 Task: Look for space in Khōst, Afghanistan from 15th August, 2023 to 20th August, 2023 for 1 adult in price range Rs.5000 to Rs.10000. Place can be private room with 1  bedroom having 1 bed and 1 bathroom. Property type can be hotel. Amenities needed are: air conditioning, dedicated workplace, smoking allowed, . Booking option can be shelf check-in. Required host language is English.
Action: Mouse moved to (459, 91)
Screenshot: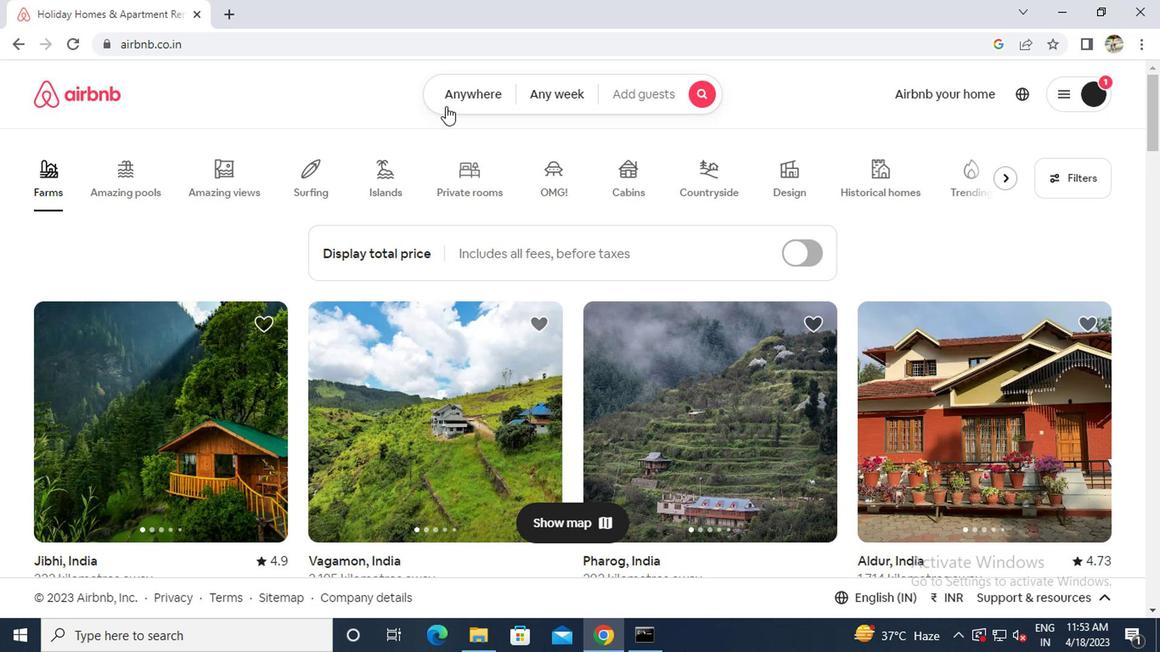 
Action: Mouse pressed left at (459, 91)
Screenshot: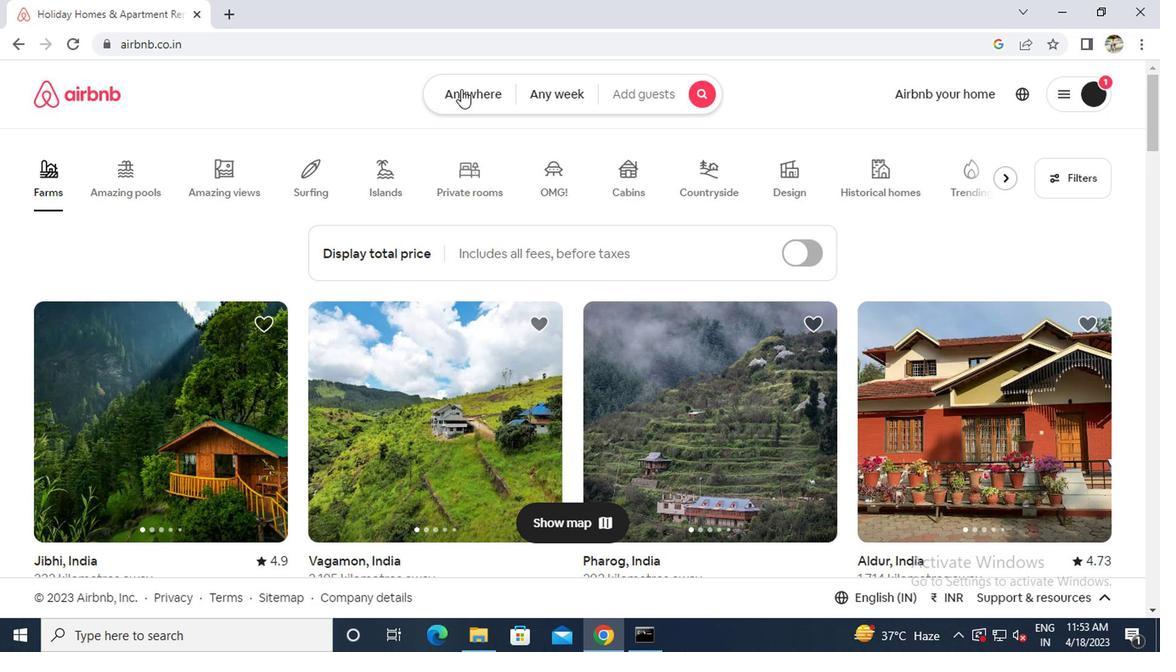 
Action: Mouse moved to (385, 169)
Screenshot: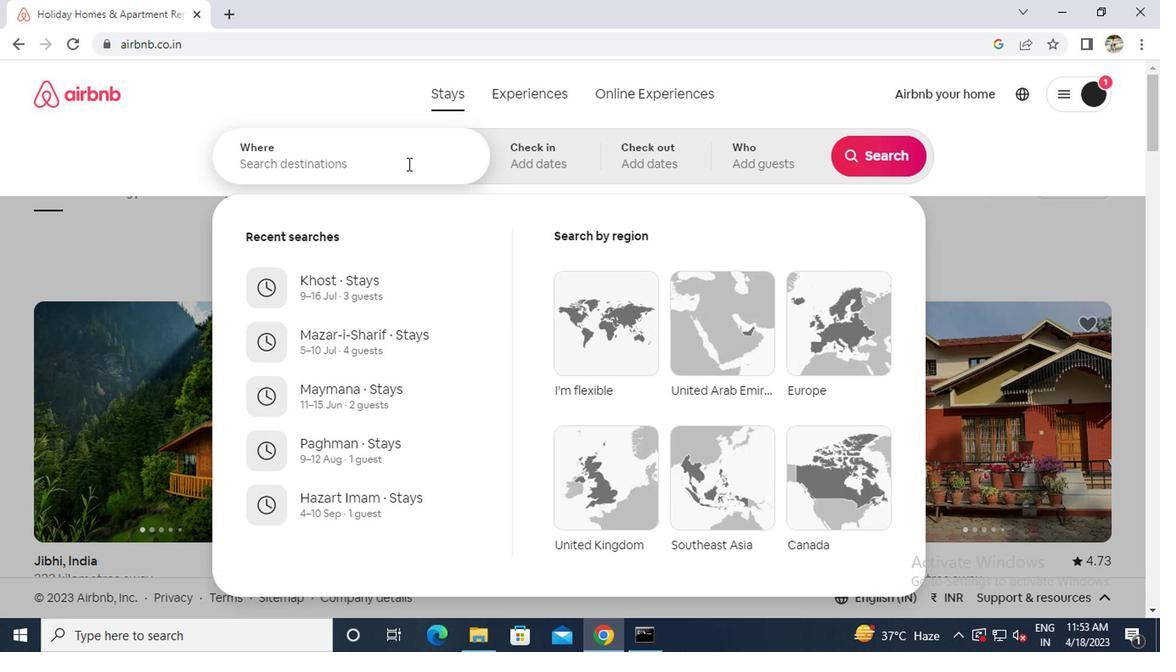 
Action: Mouse pressed left at (385, 169)
Screenshot: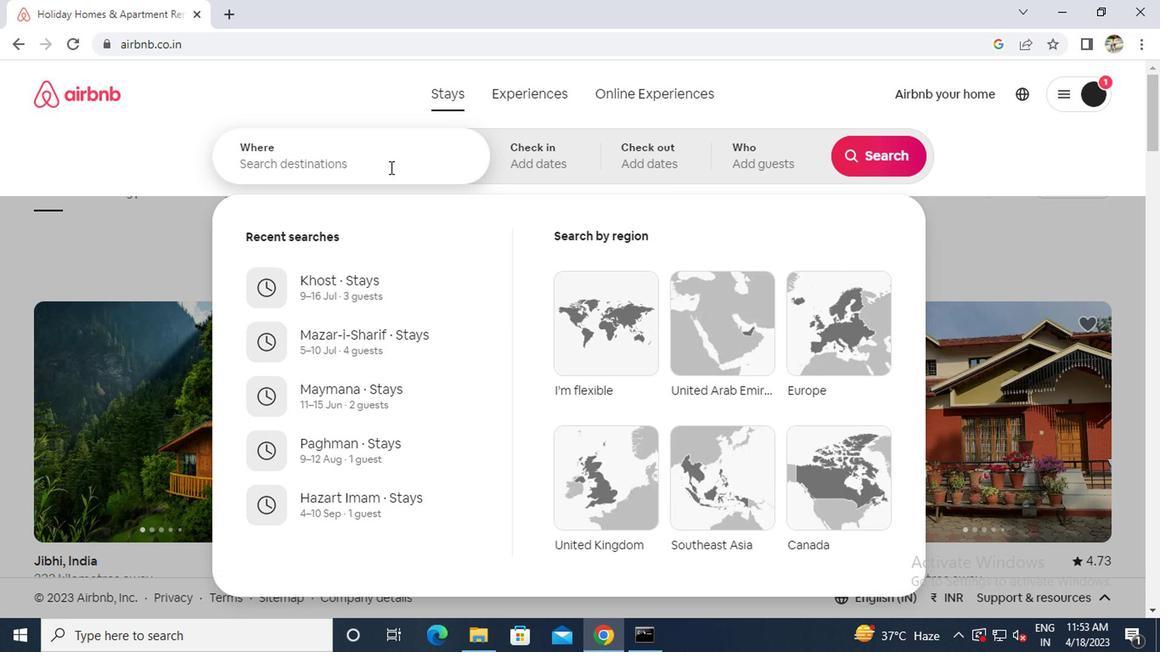 
Action: Key pressed <Key.caps_lock>k<Key.caps_lock>host<Key.space><Key.caps_lock>afg
Screenshot: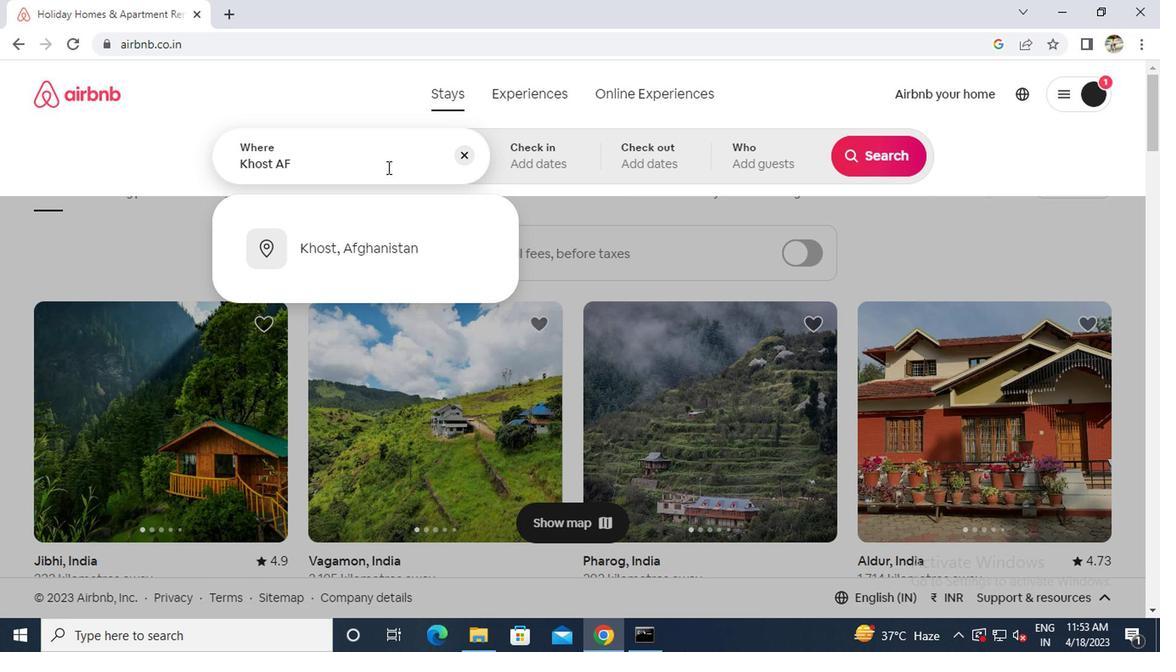 
Action: Mouse moved to (361, 251)
Screenshot: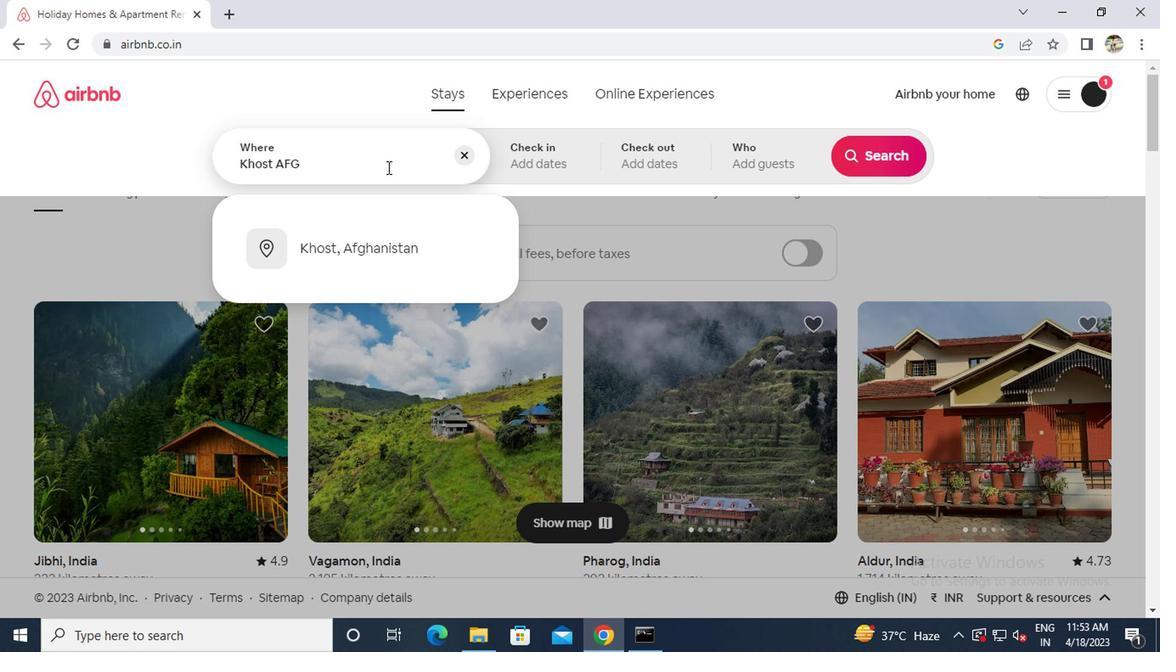 
Action: Mouse pressed left at (361, 251)
Screenshot: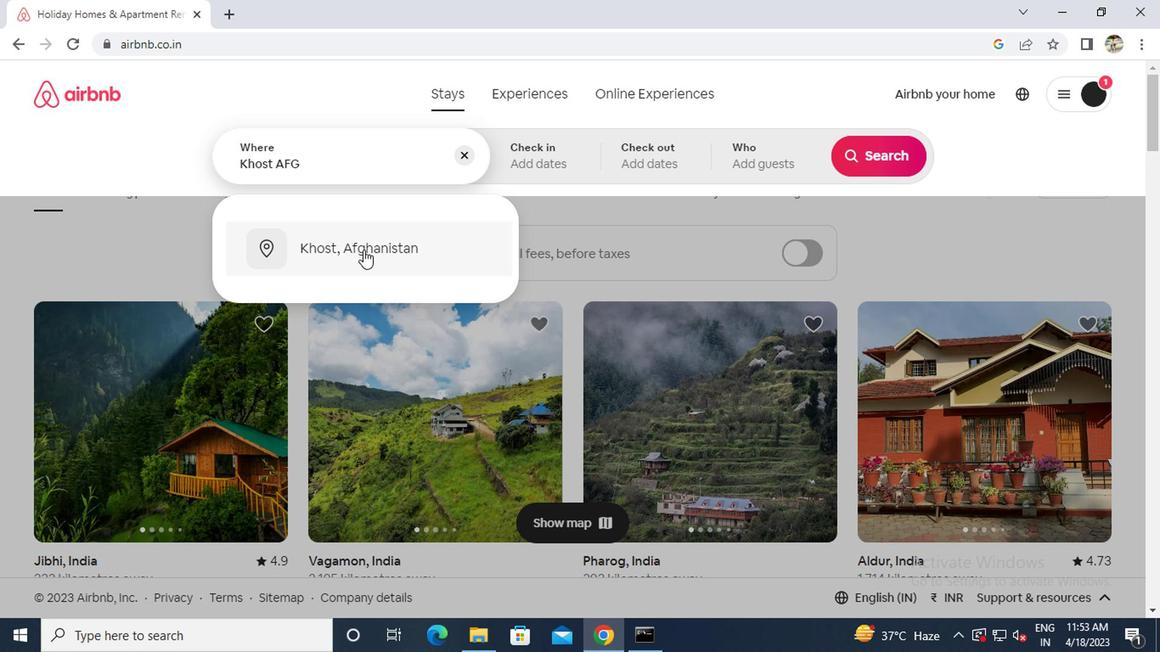 
Action: Mouse moved to (862, 286)
Screenshot: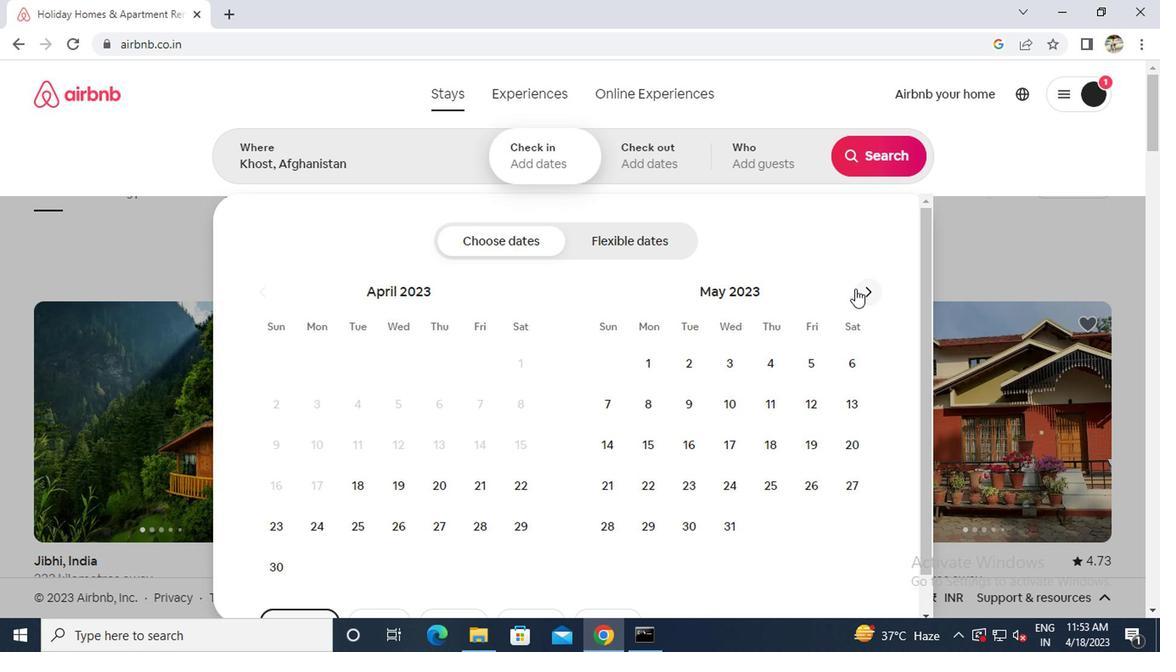 
Action: Mouse pressed left at (862, 286)
Screenshot: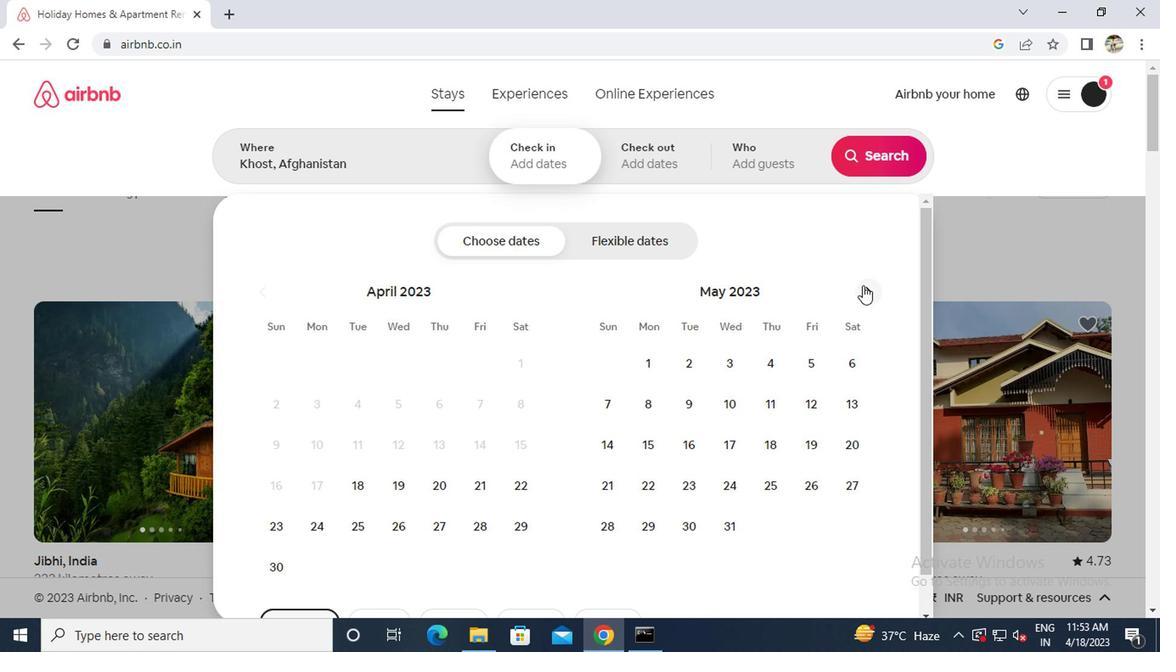 
Action: Mouse moved to (863, 286)
Screenshot: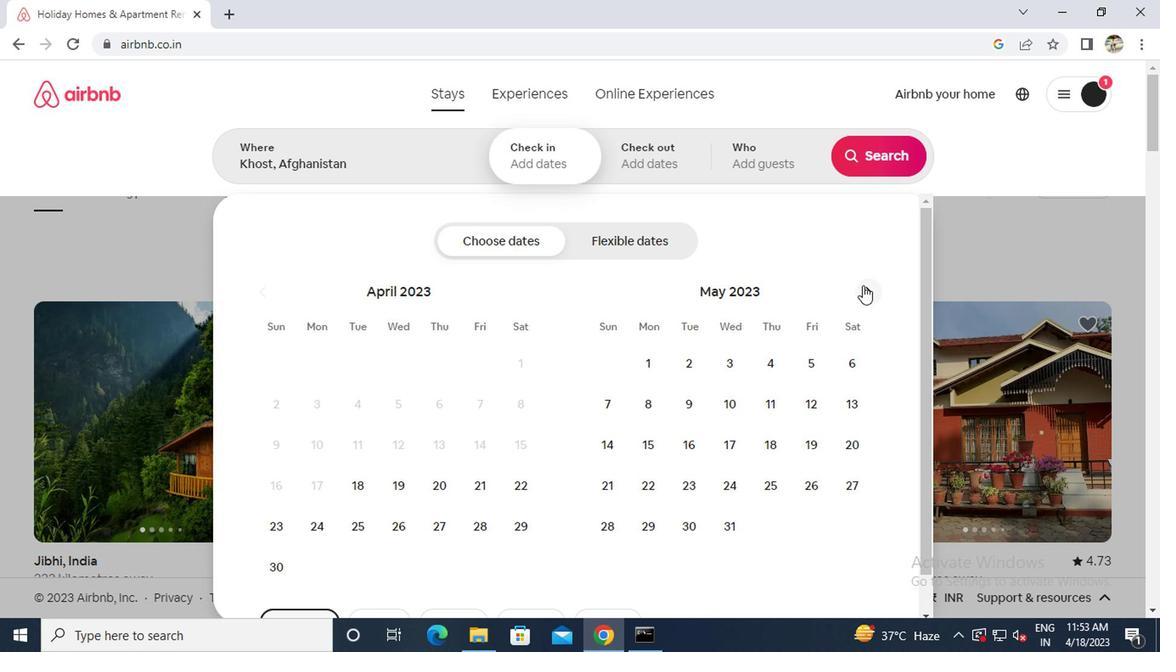 
Action: Mouse pressed left at (863, 286)
Screenshot: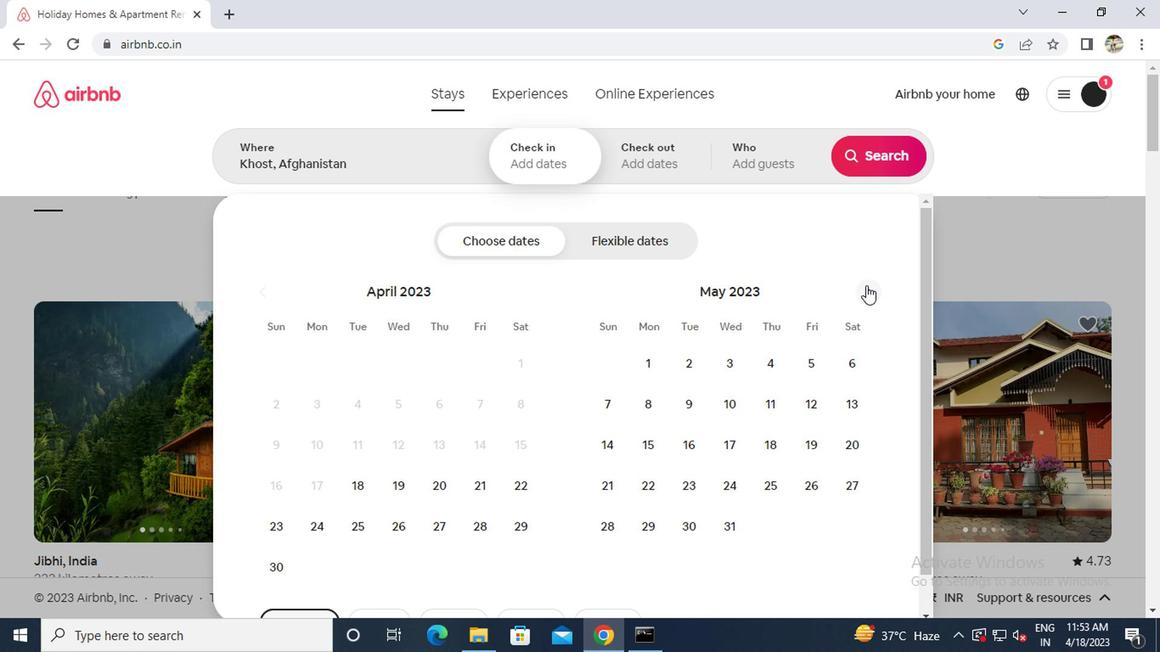 
Action: Mouse pressed left at (863, 286)
Screenshot: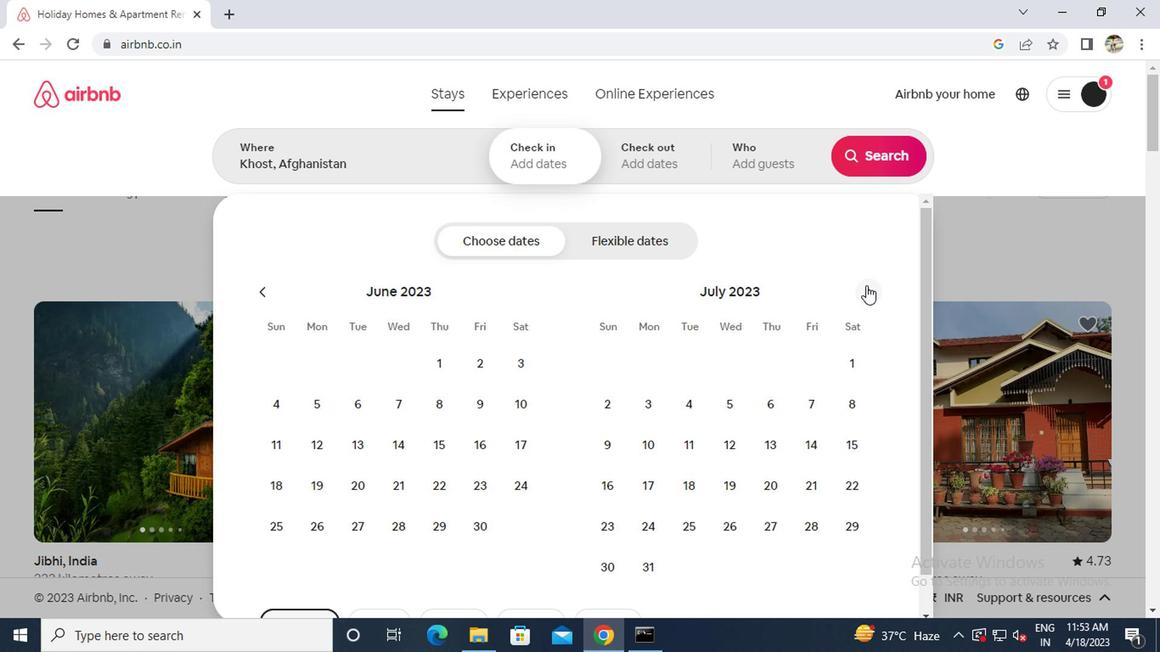 
Action: Mouse moved to (682, 437)
Screenshot: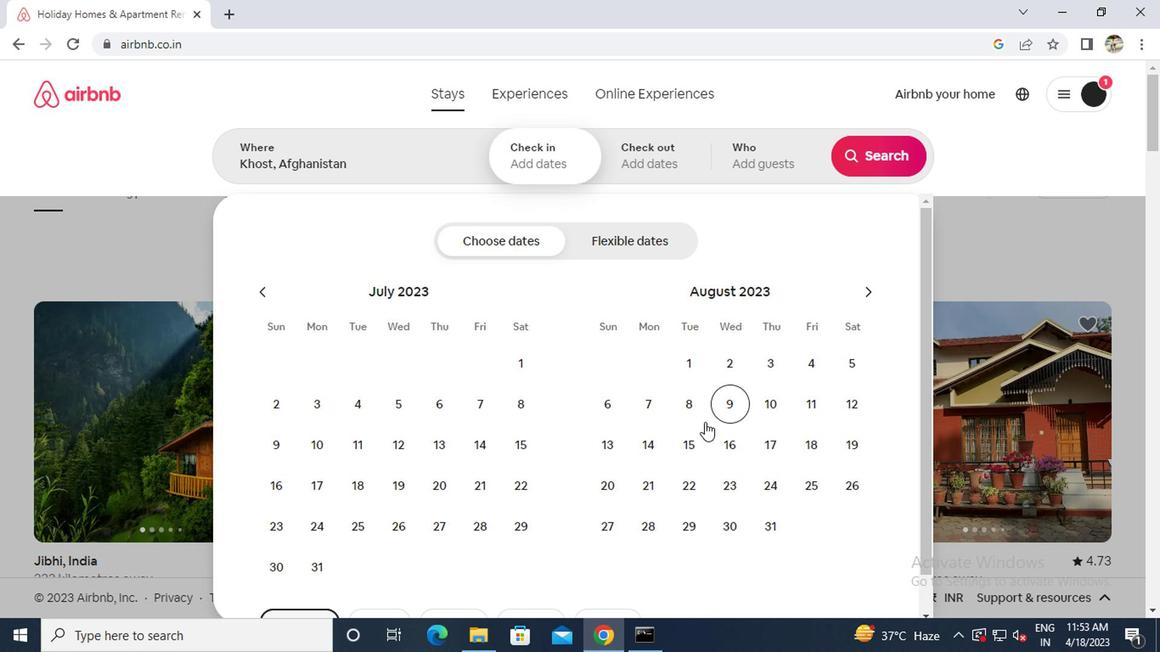 
Action: Mouse pressed left at (682, 437)
Screenshot: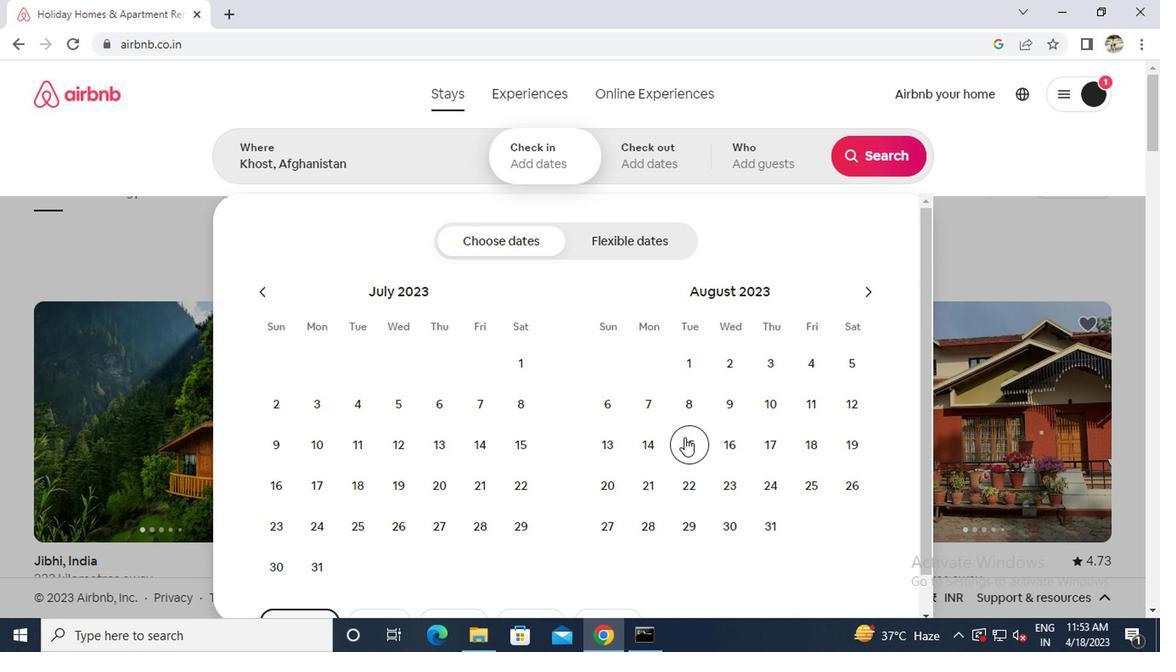 
Action: Mouse moved to (604, 485)
Screenshot: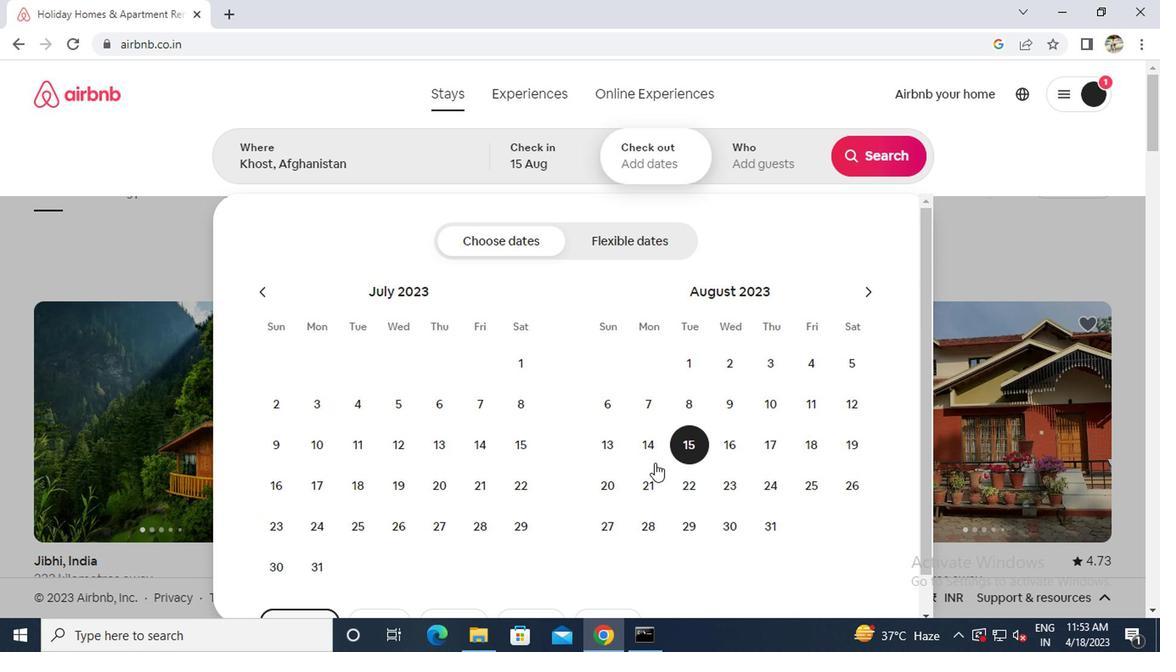 
Action: Mouse pressed left at (604, 485)
Screenshot: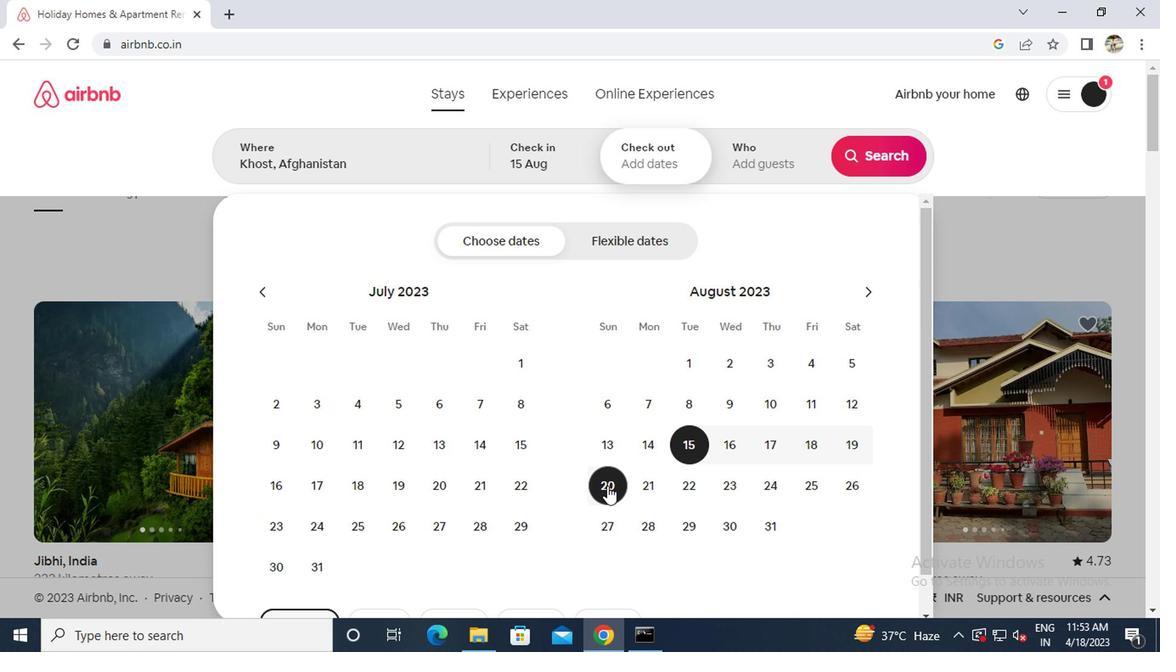 
Action: Mouse moved to (786, 167)
Screenshot: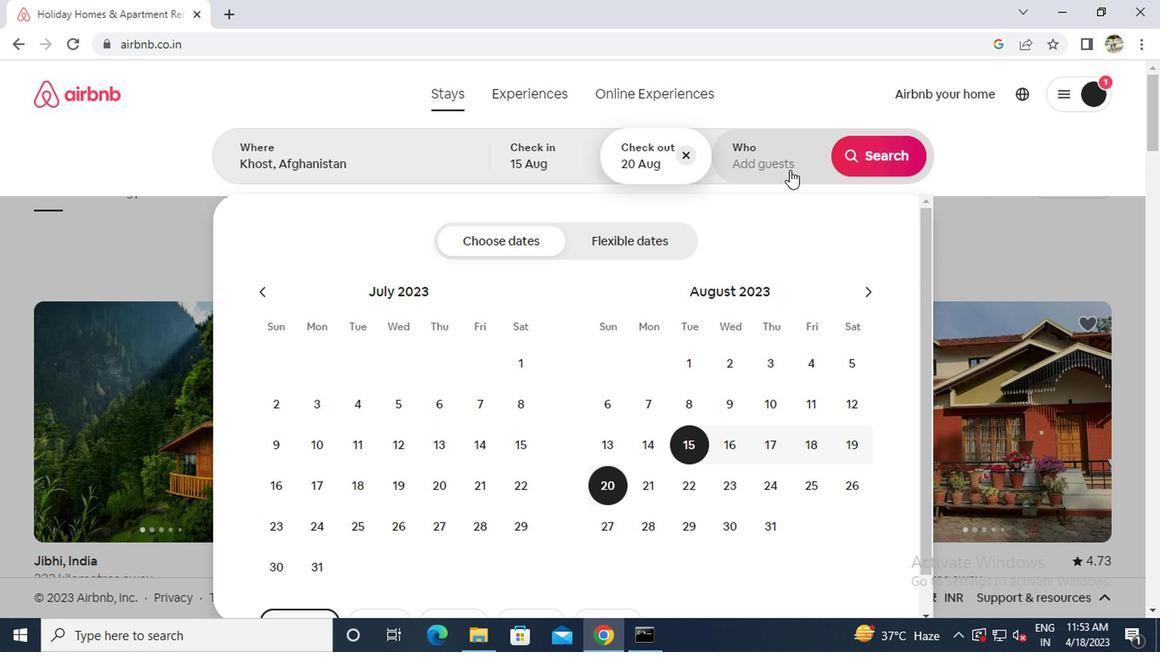 
Action: Mouse pressed left at (786, 167)
Screenshot: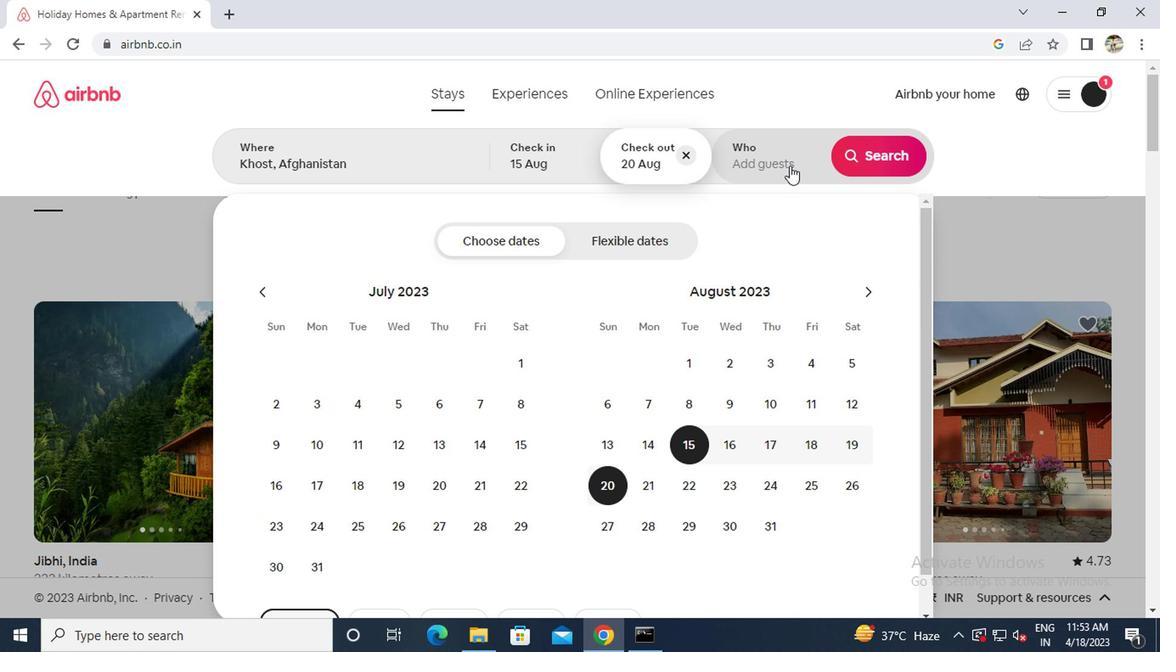 
Action: Mouse moved to (877, 244)
Screenshot: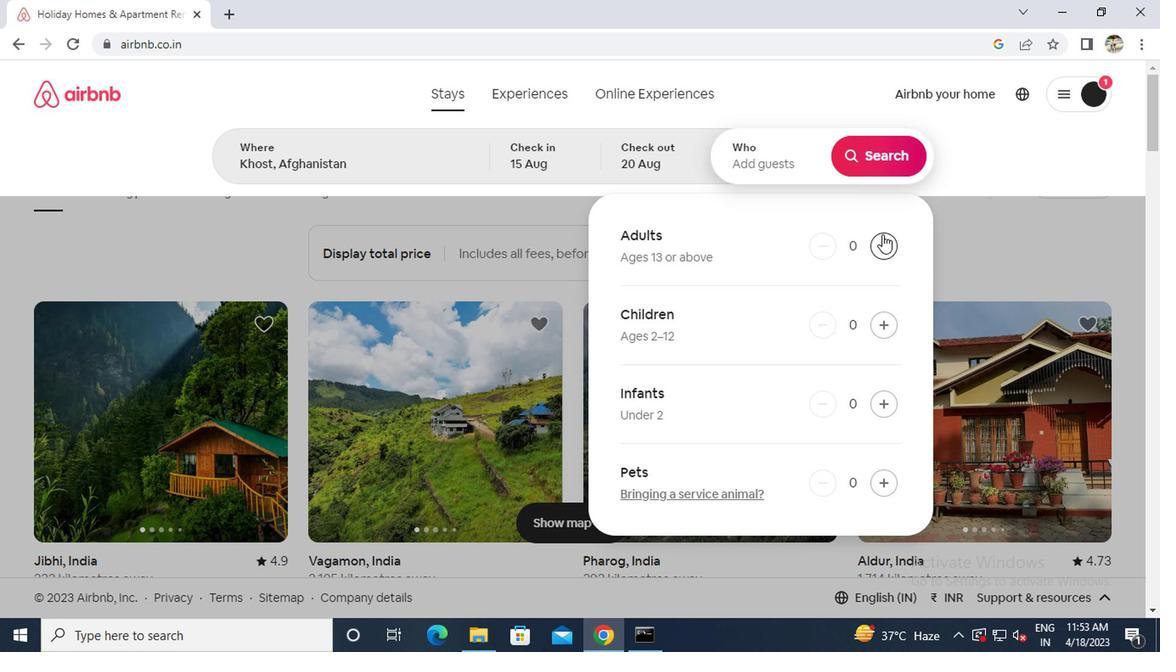 
Action: Mouse pressed left at (877, 244)
Screenshot: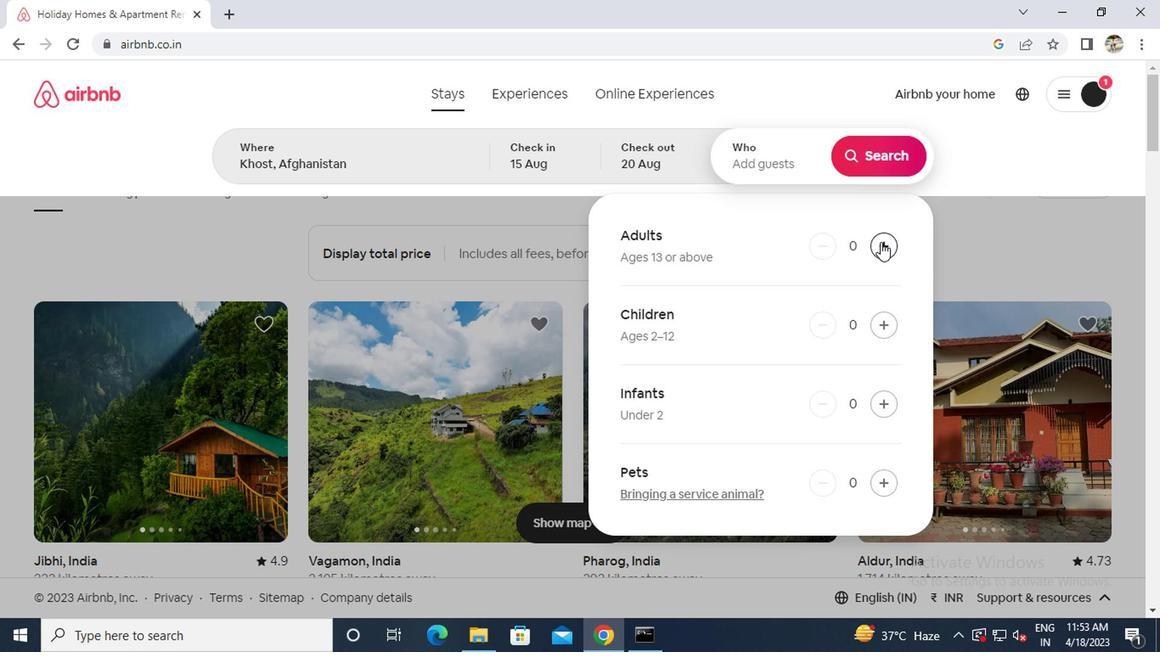 
Action: Mouse moved to (863, 154)
Screenshot: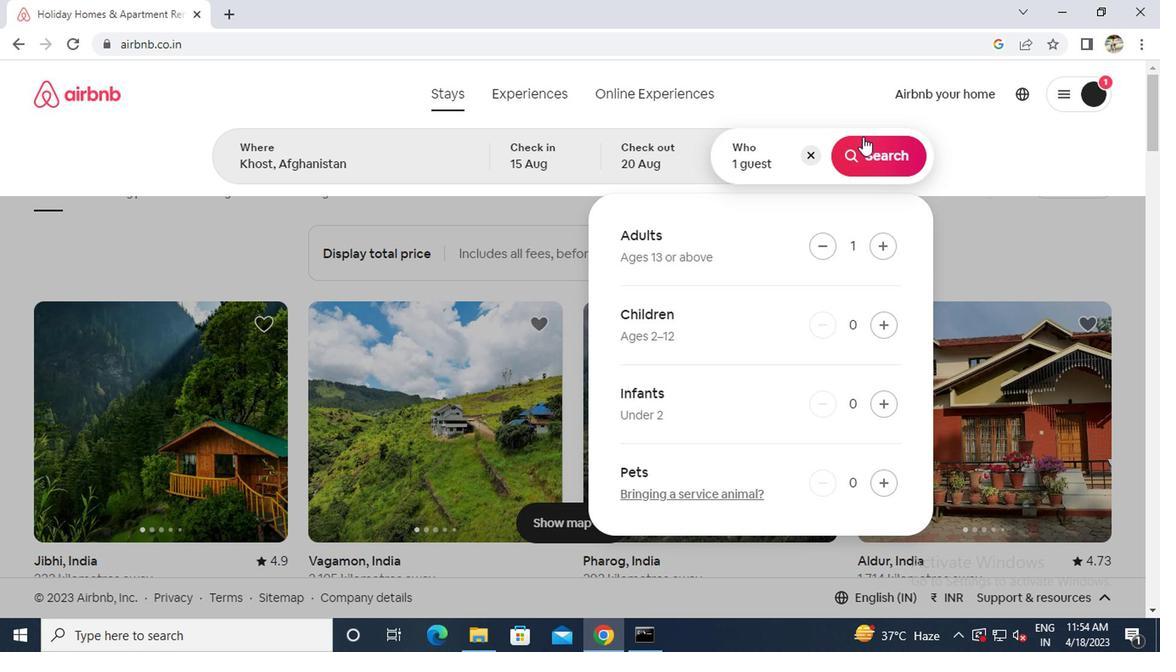 
Action: Mouse pressed left at (863, 154)
Screenshot: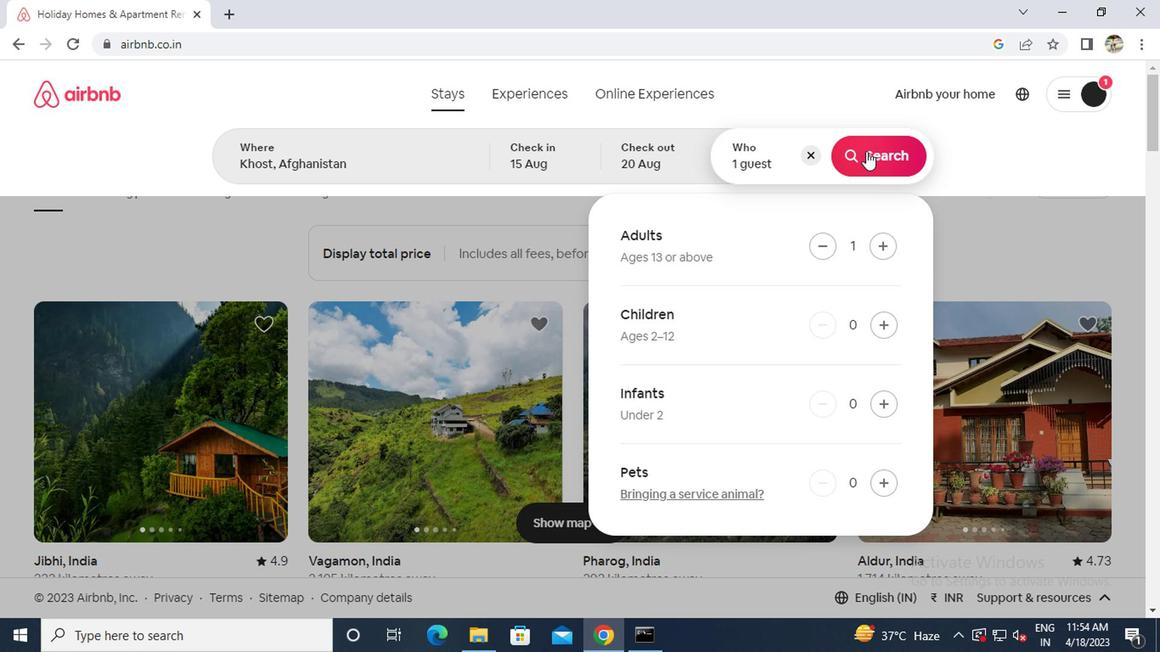 
Action: Mouse moved to (1094, 157)
Screenshot: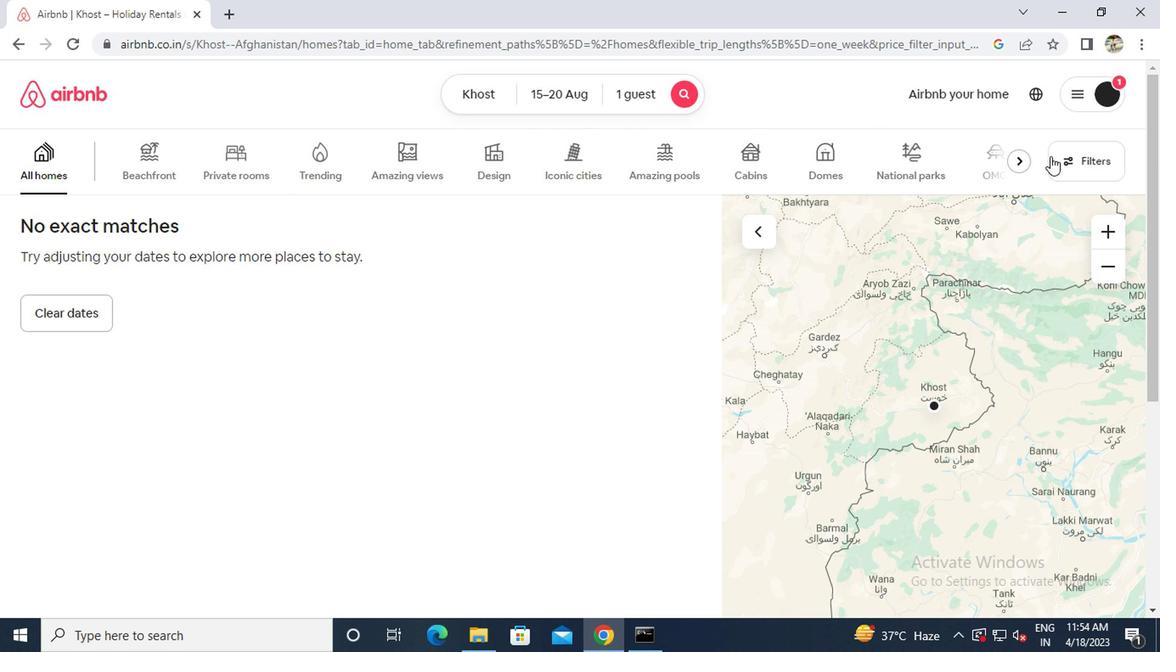 
Action: Mouse pressed left at (1094, 157)
Screenshot: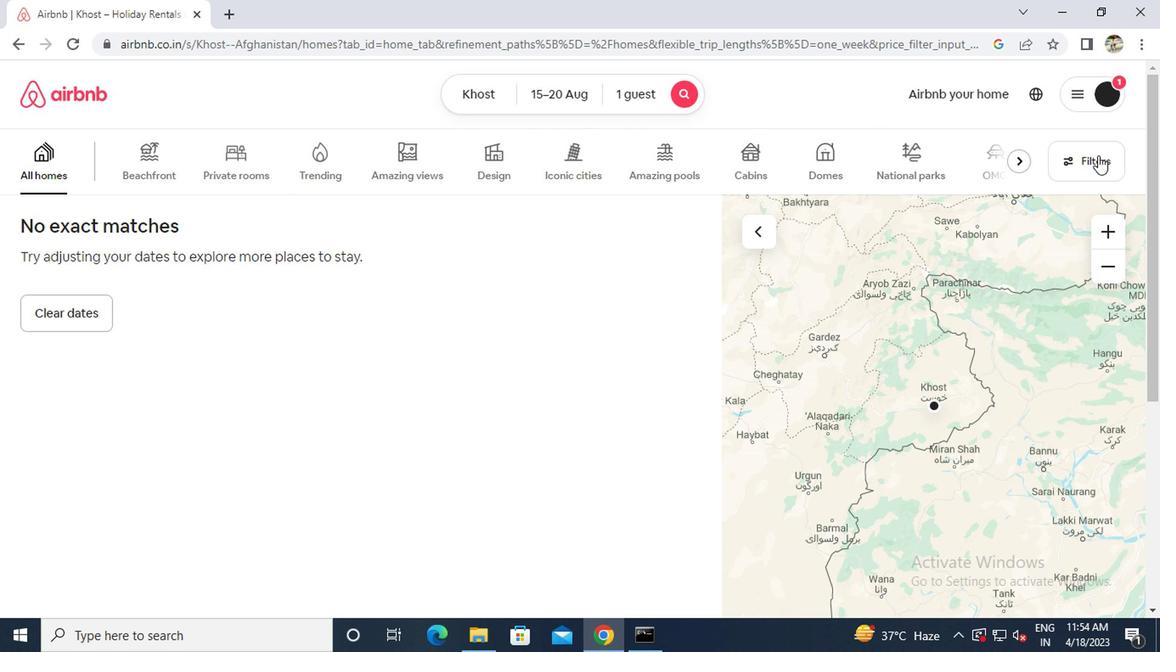 
Action: Mouse moved to (391, 274)
Screenshot: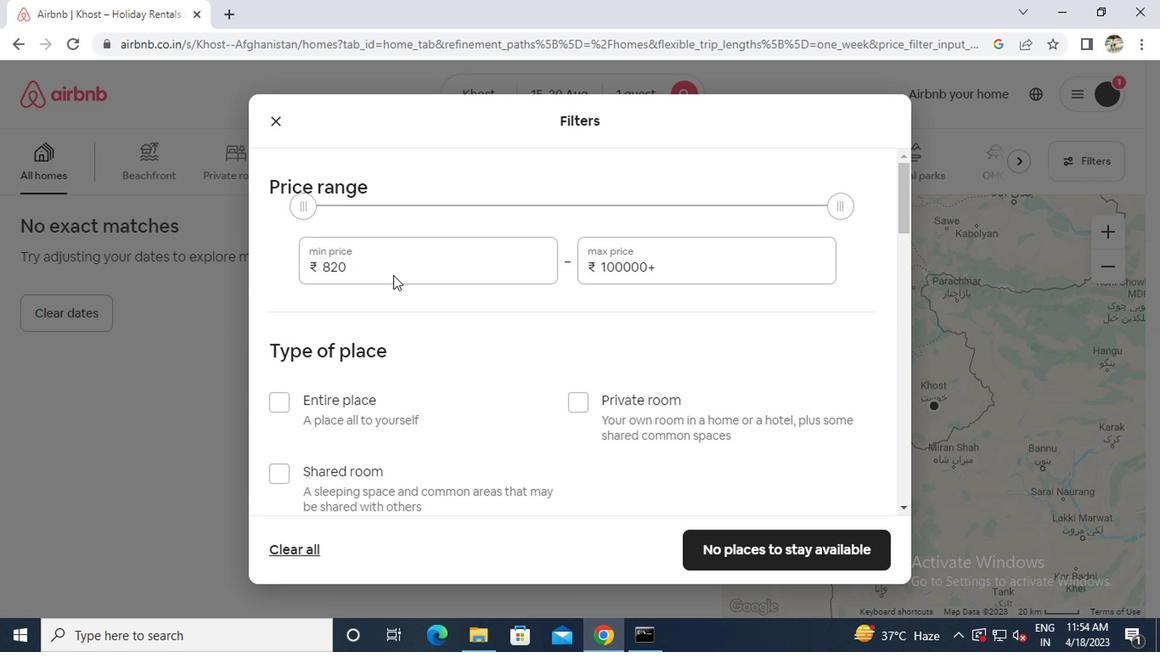 
Action: Mouse pressed left at (391, 274)
Screenshot: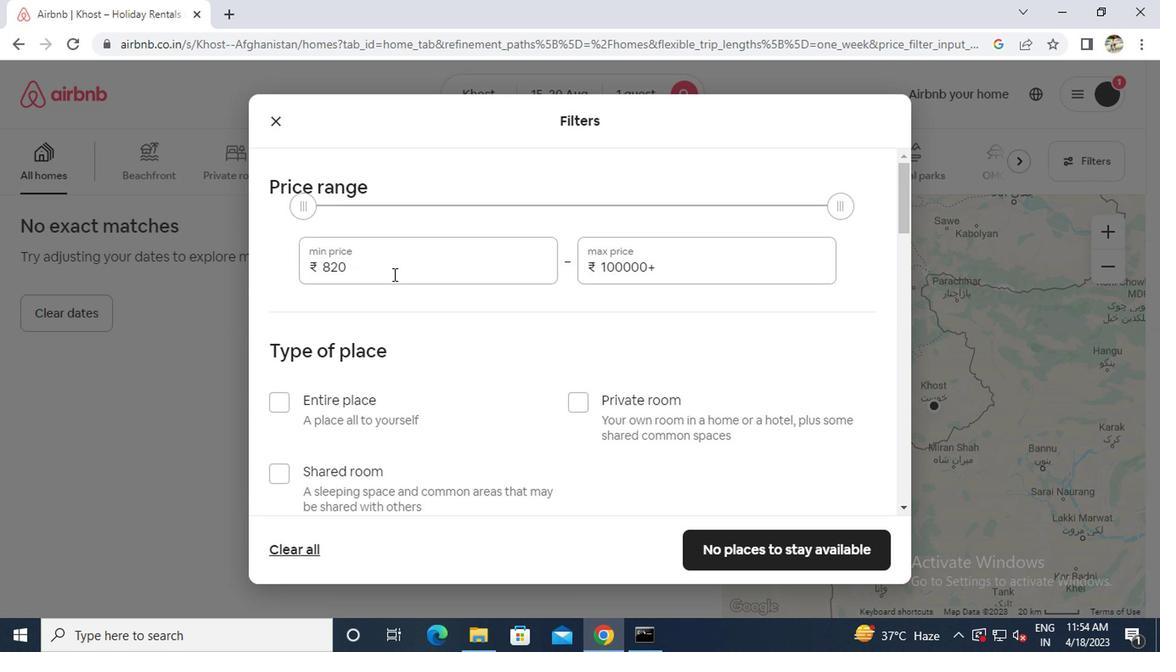 
Action: Key pressed ctrl+Actrl+5000
Screenshot: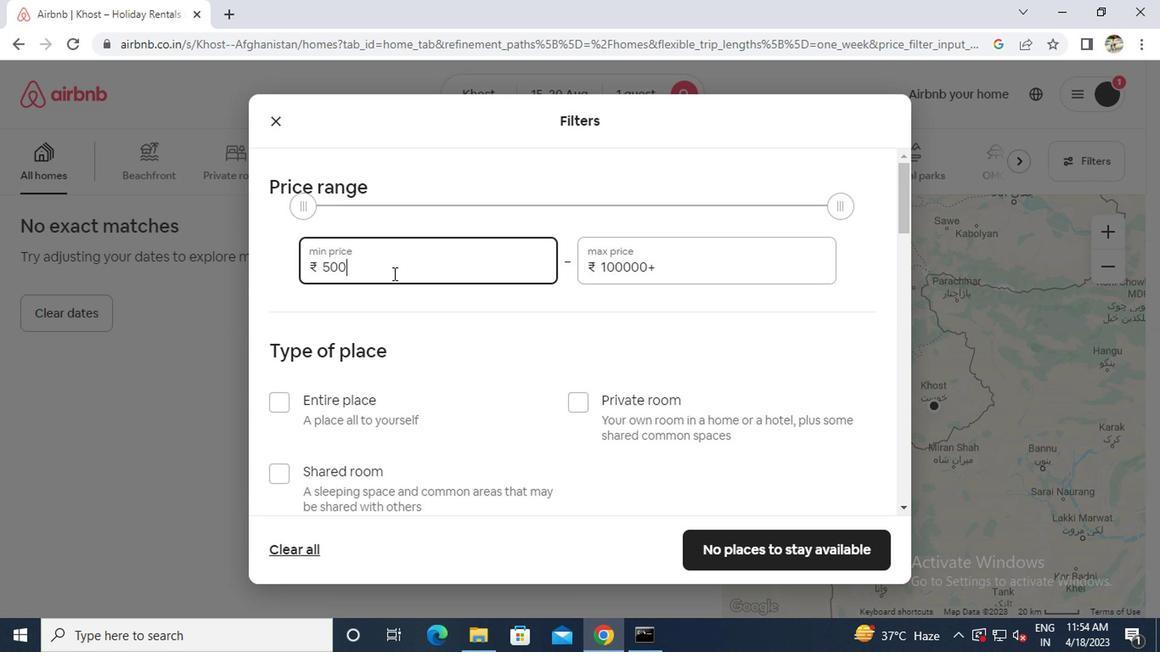 
Action: Mouse moved to (694, 259)
Screenshot: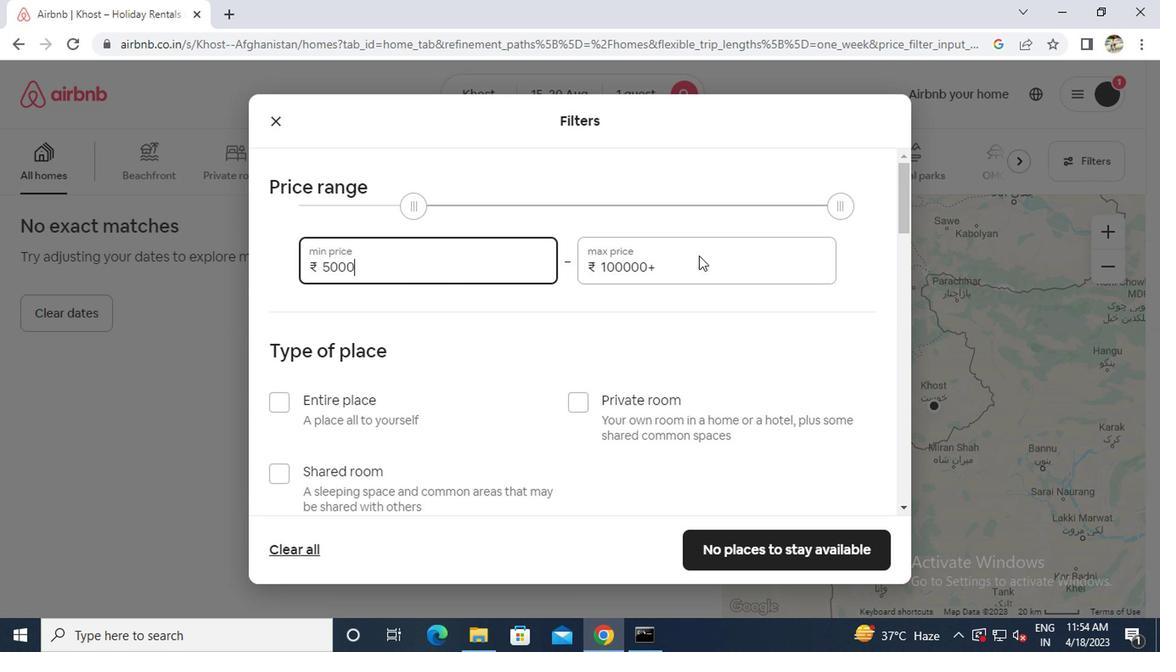 
Action: Mouse pressed left at (694, 259)
Screenshot: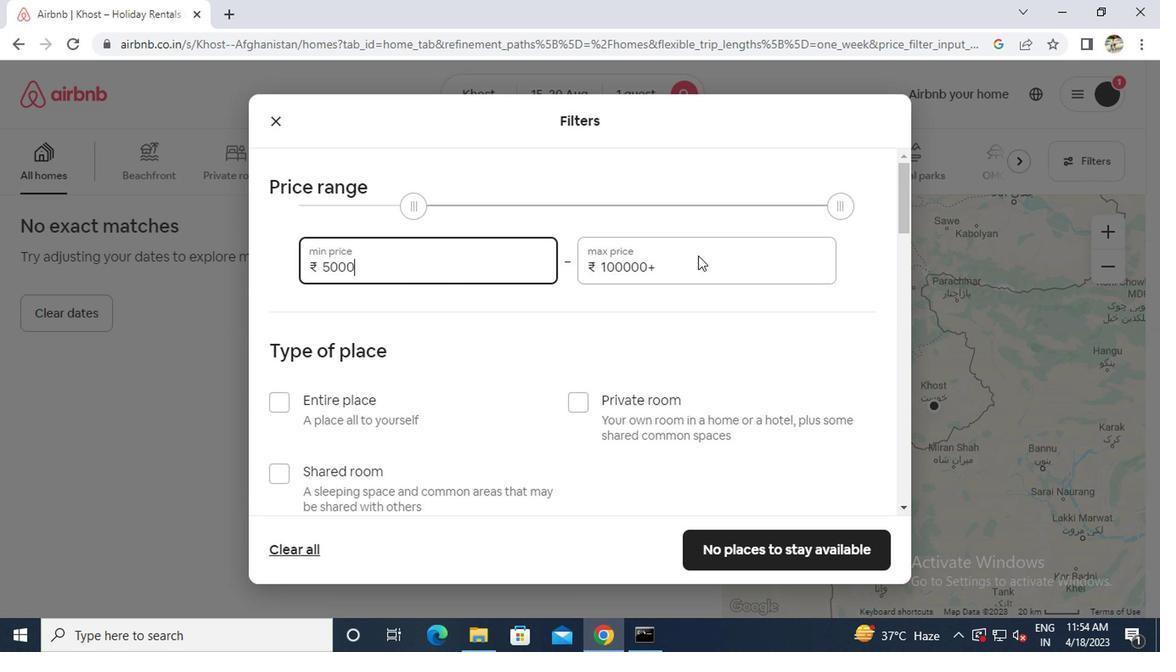 
Action: Key pressed ctrl+A10000
Screenshot: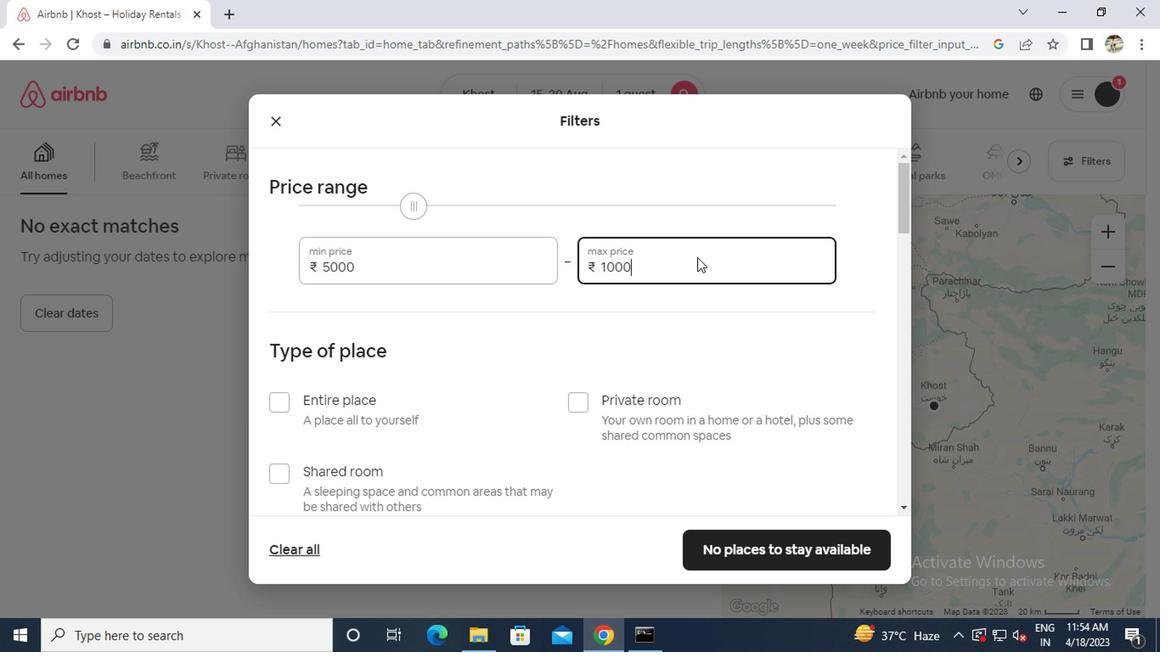 
Action: Mouse moved to (571, 400)
Screenshot: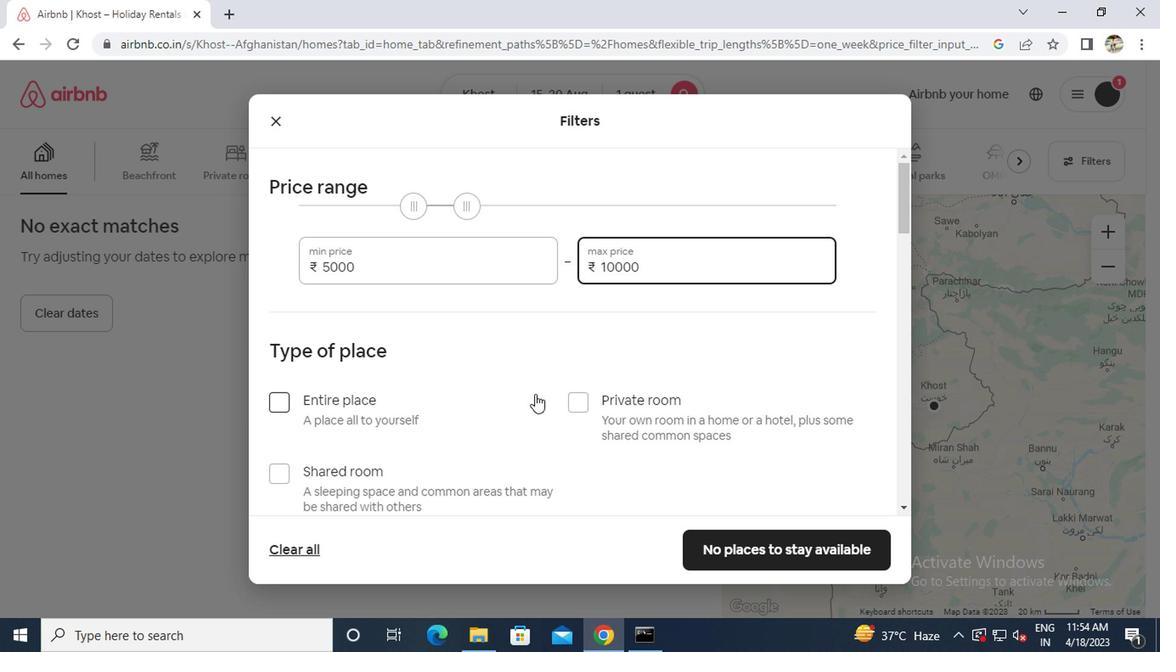 
Action: Mouse pressed left at (571, 400)
Screenshot: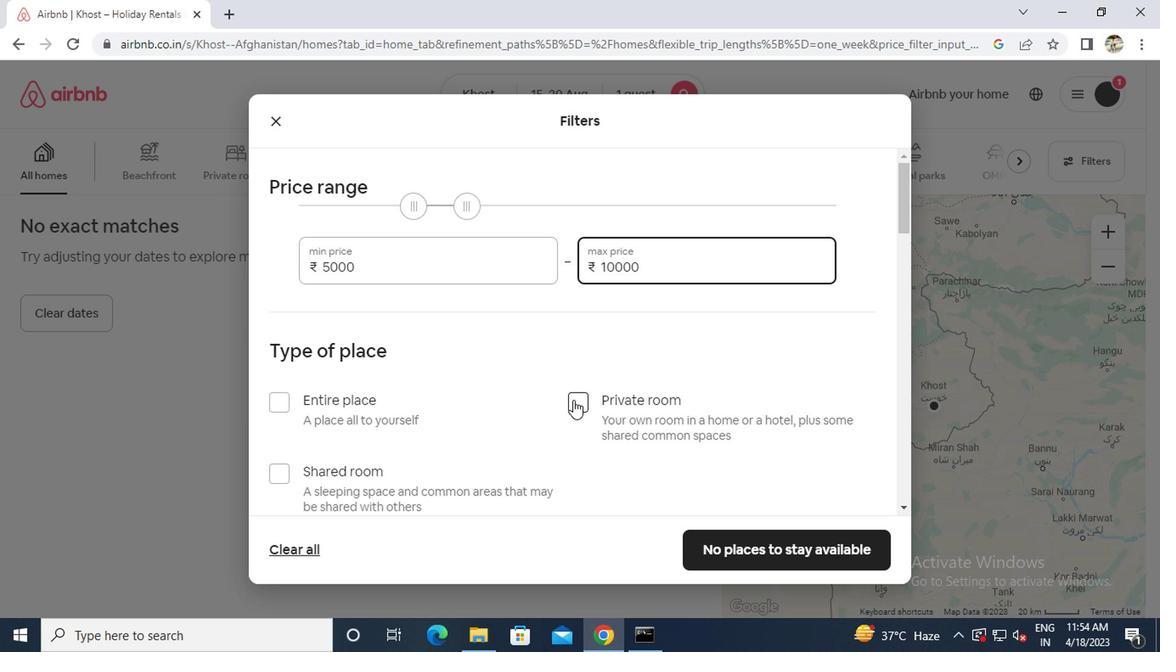 
Action: Mouse scrolled (571, 399) with delta (0, 0)
Screenshot: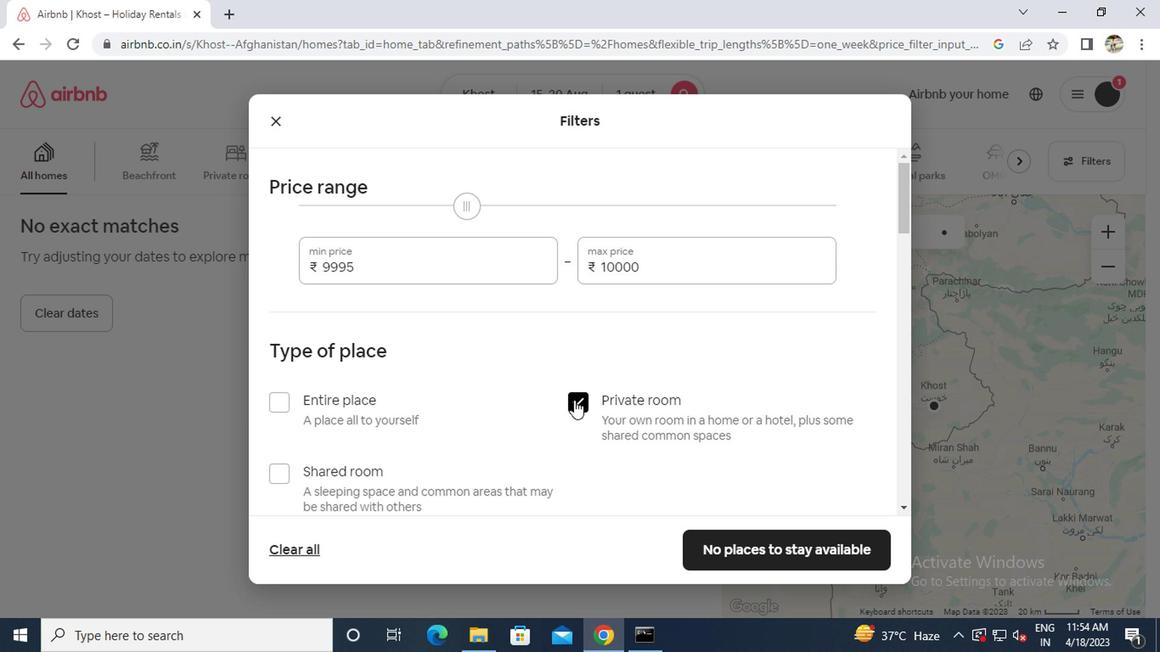 
Action: Mouse scrolled (571, 399) with delta (0, 0)
Screenshot: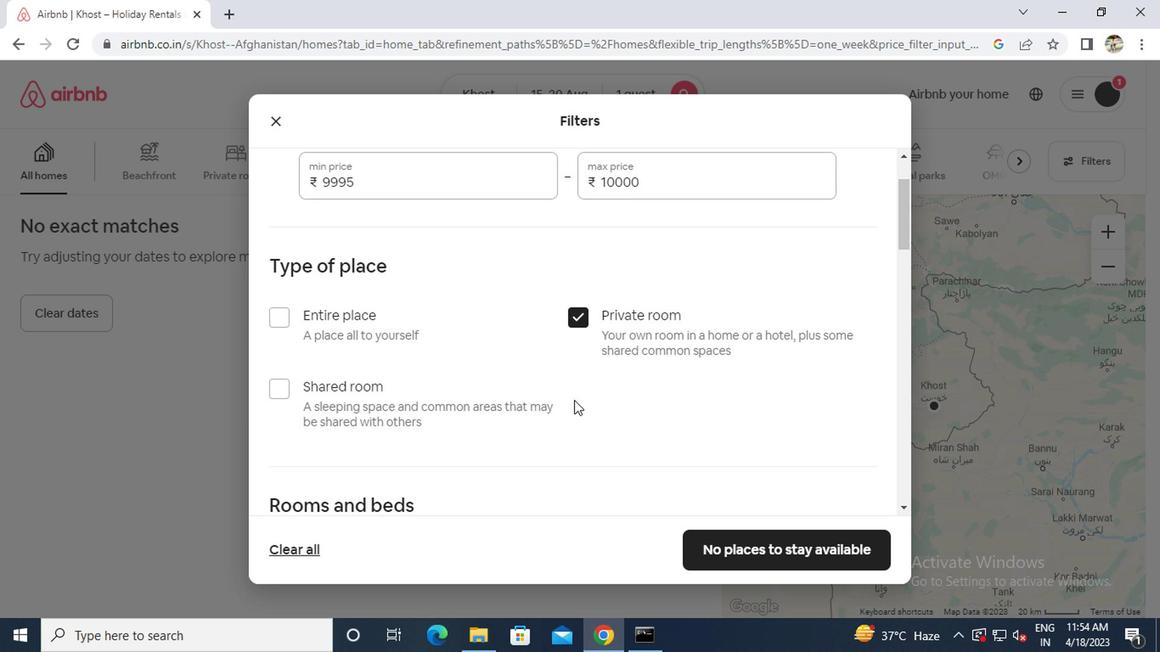 
Action: Mouse scrolled (571, 399) with delta (0, 0)
Screenshot: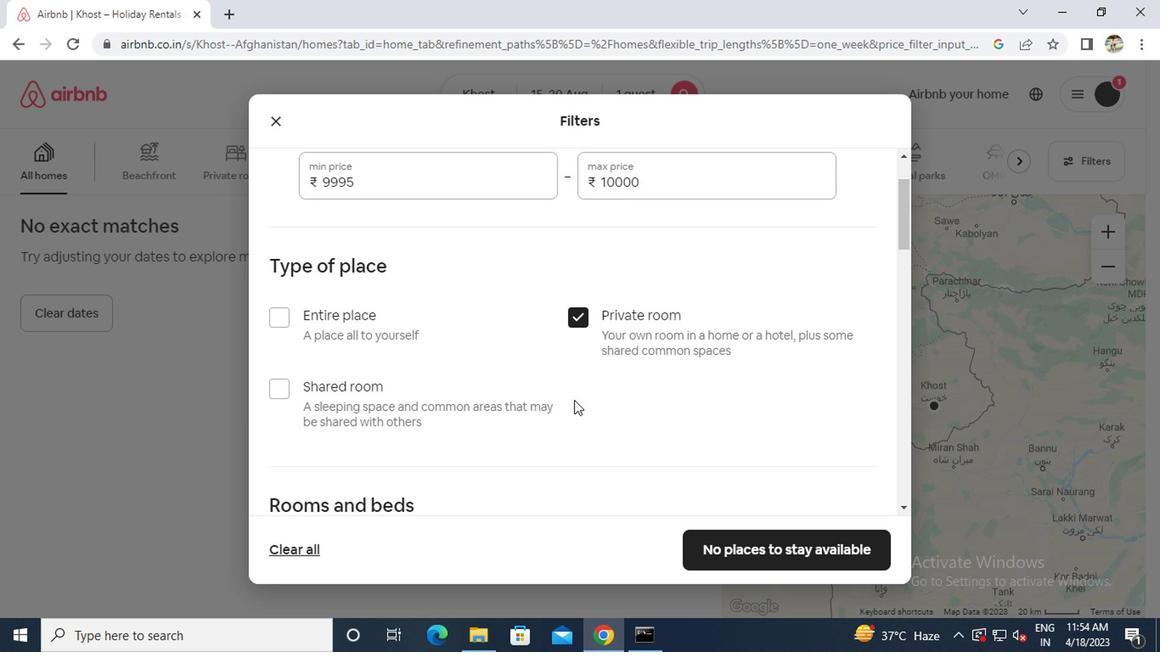 
Action: Mouse scrolled (571, 399) with delta (0, 0)
Screenshot: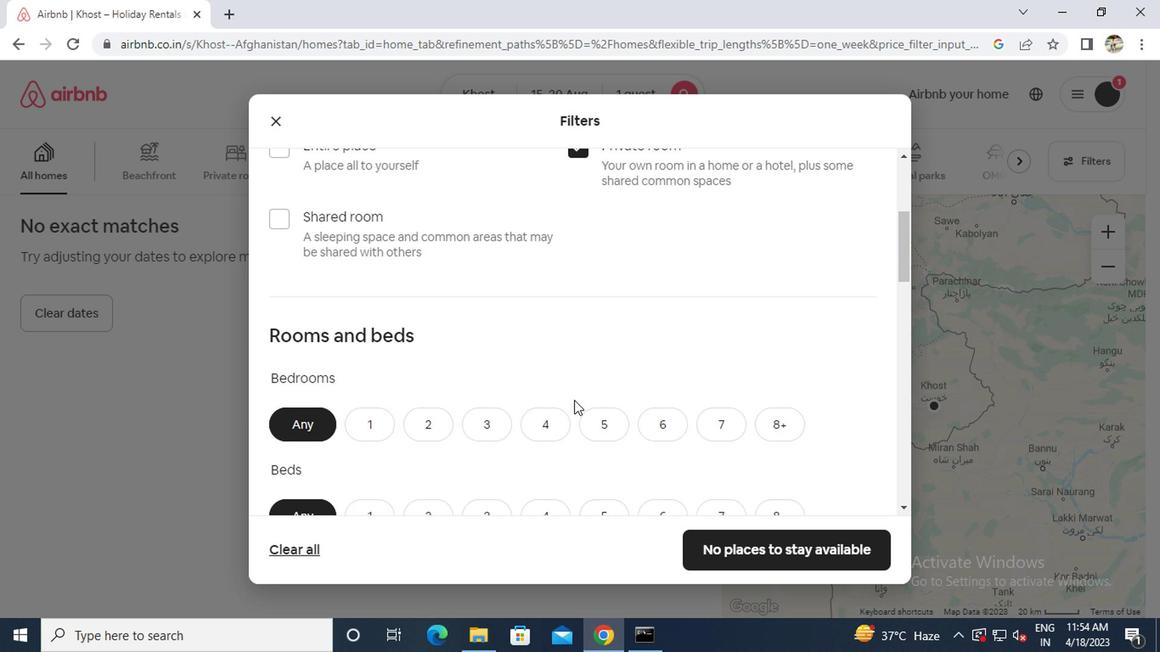 
Action: Mouse moved to (378, 347)
Screenshot: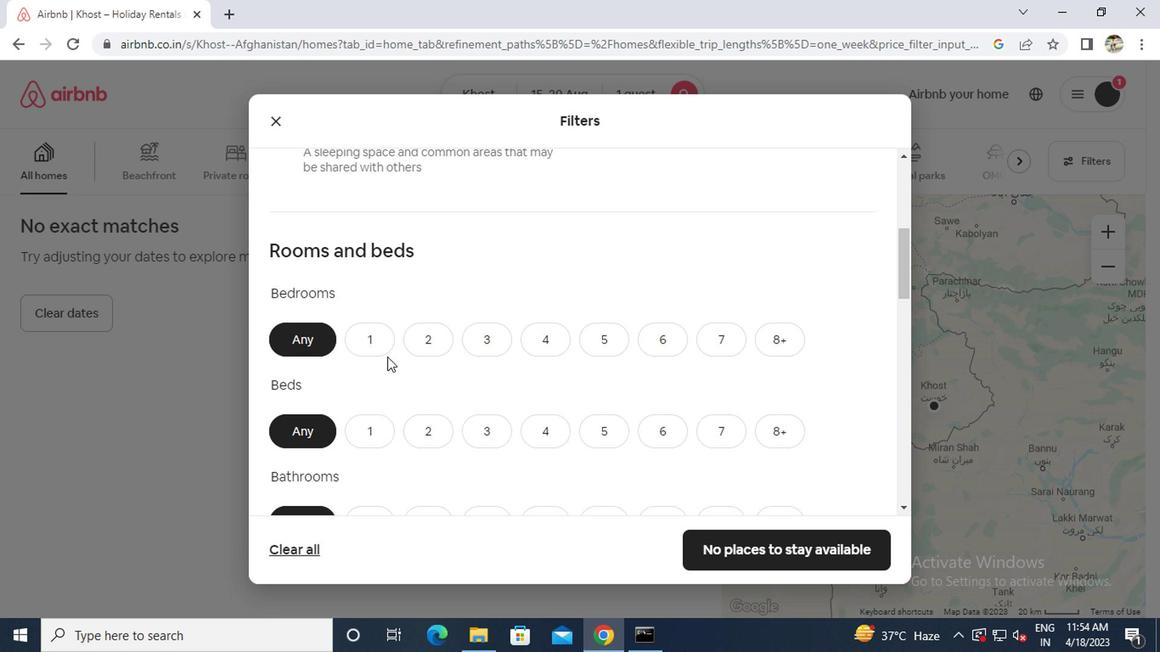 
Action: Mouse pressed left at (378, 347)
Screenshot: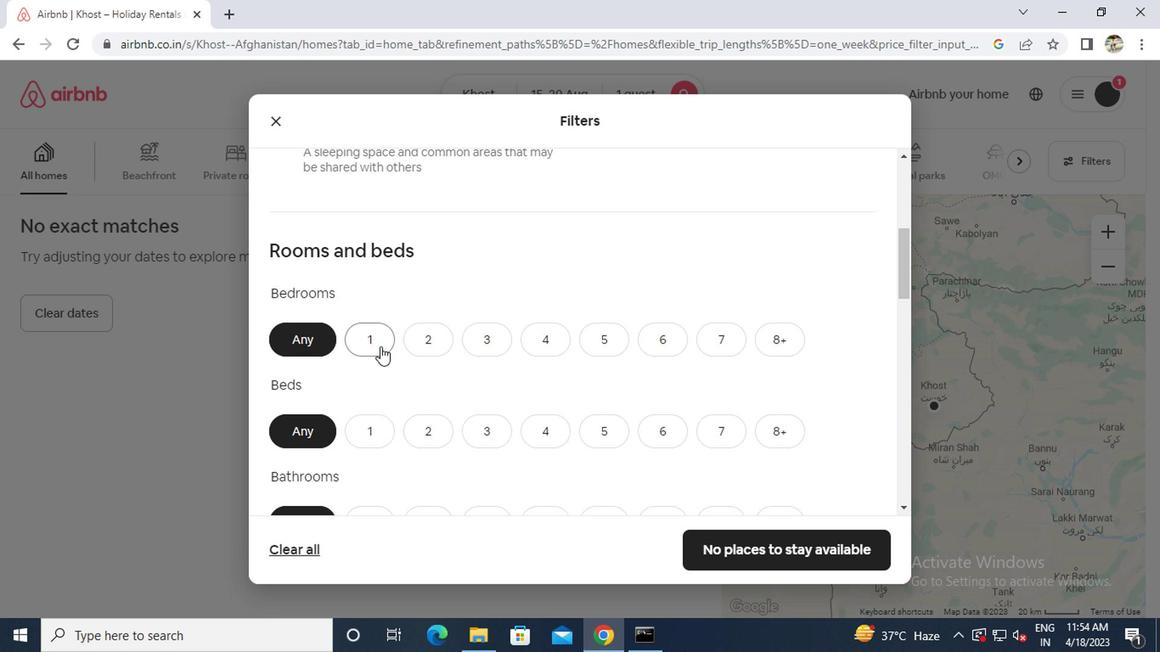 
Action: Mouse moved to (378, 420)
Screenshot: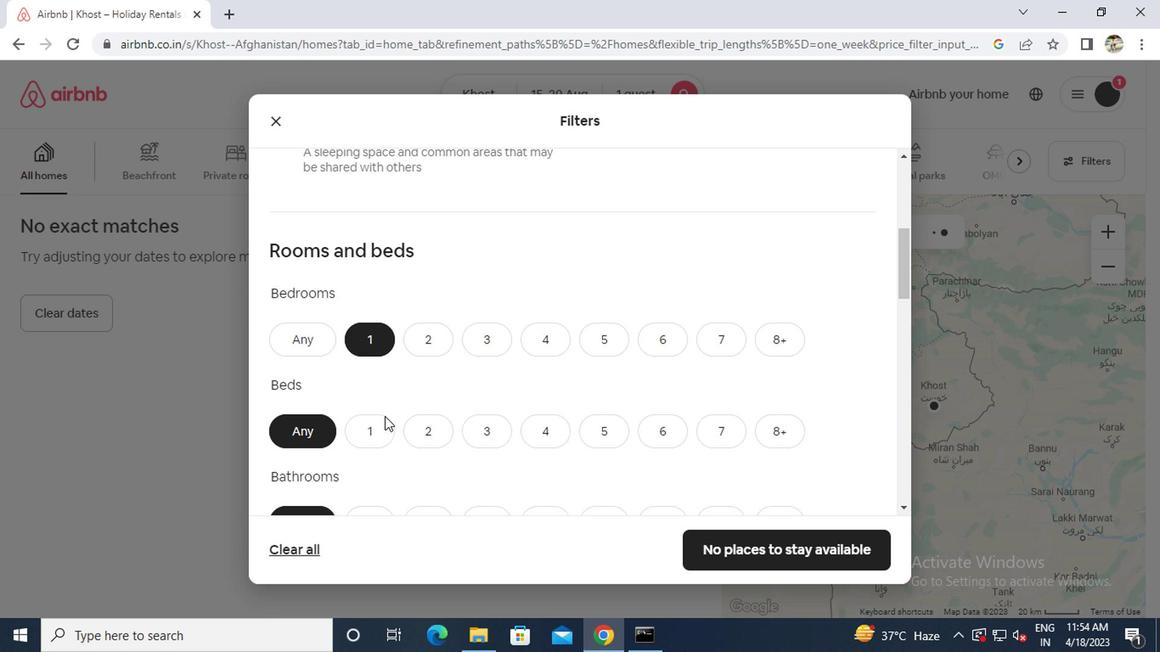 
Action: Mouse pressed left at (378, 420)
Screenshot: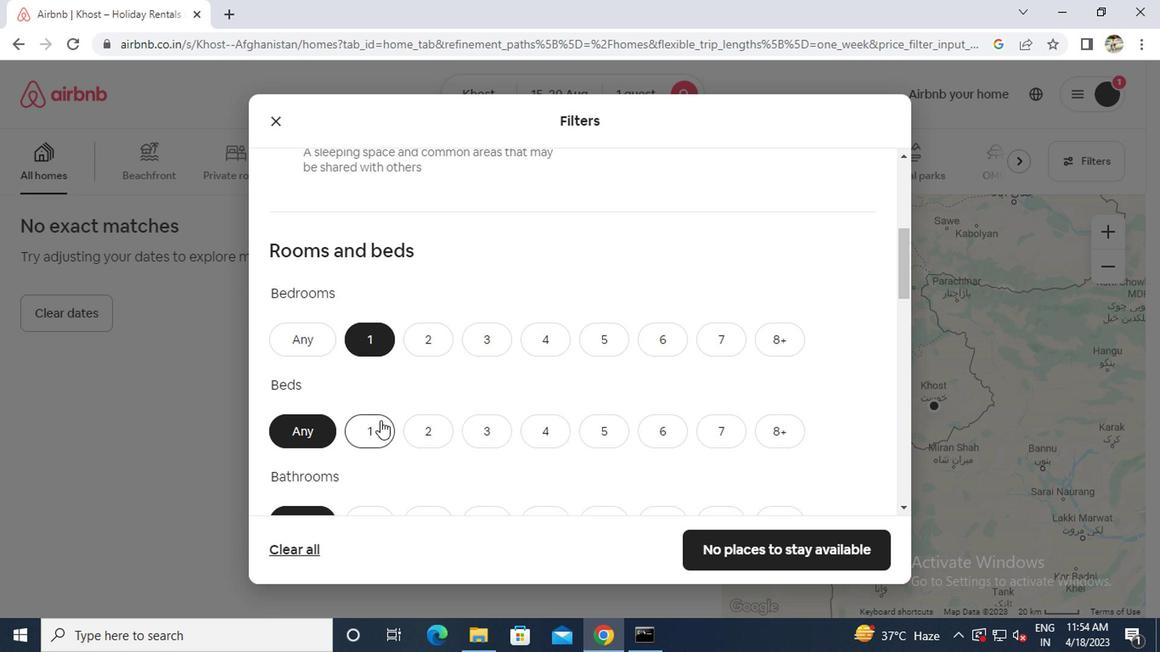 
Action: Mouse scrolled (378, 419) with delta (0, 0)
Screenshot: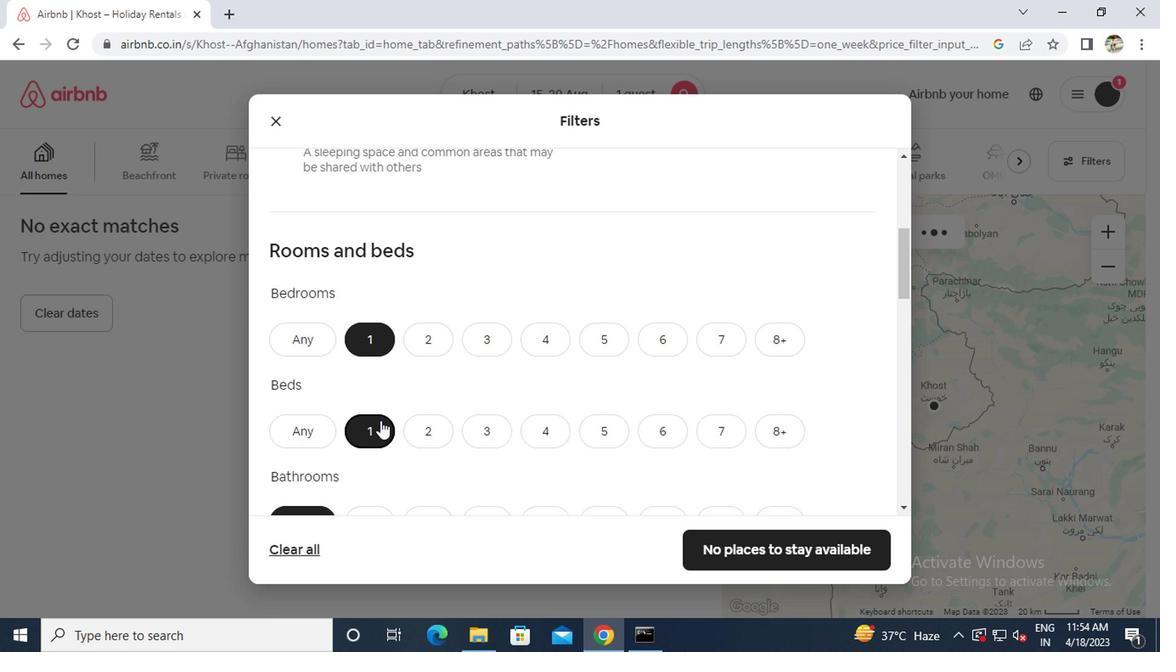 
Action: Mouse scrolled (378, 419) with delta (0, 0)
Screenshot: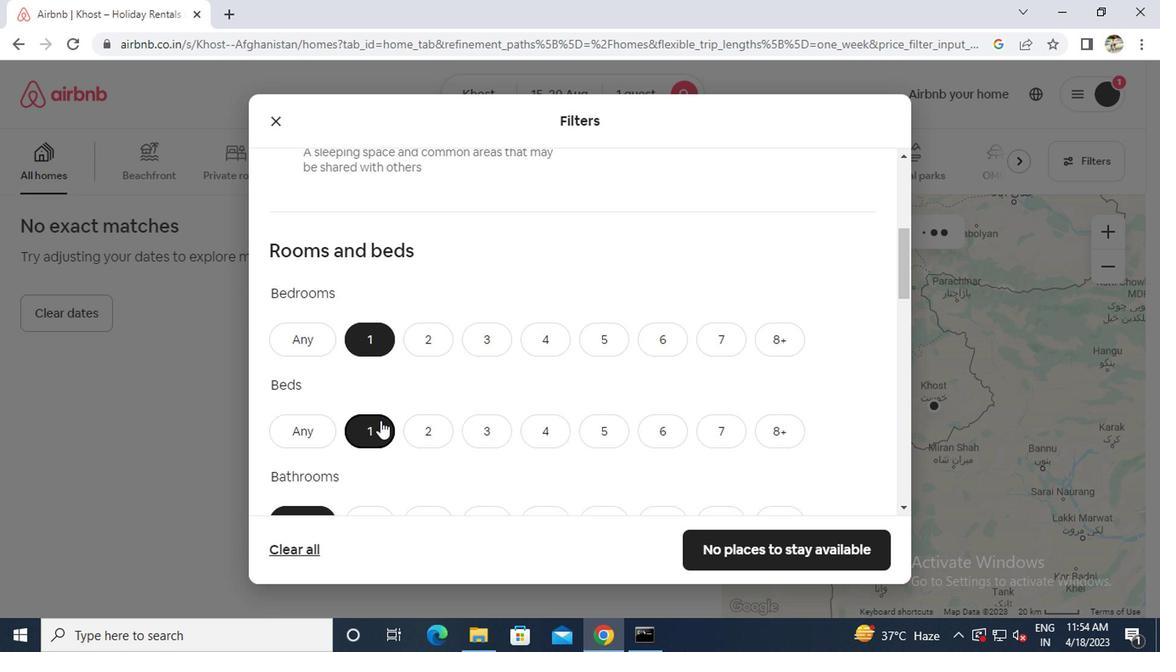 
Action: Mouse moved to (366, 357)
Screenshot: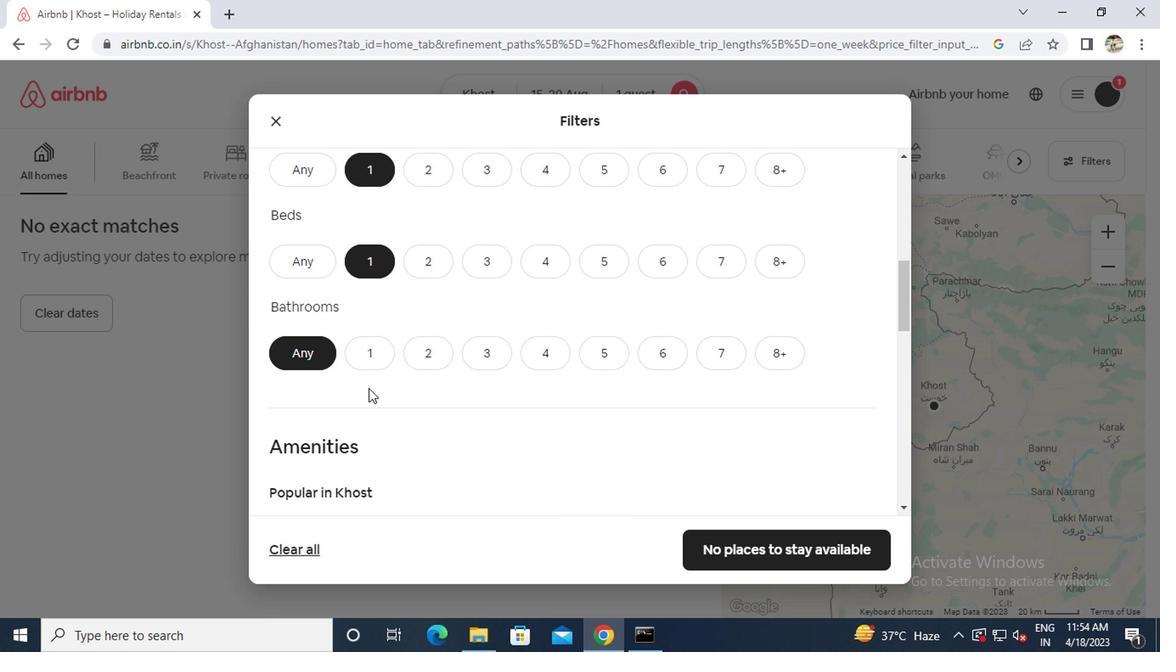 
Action: Mouse pressed left at (366, 357)
Screenshot: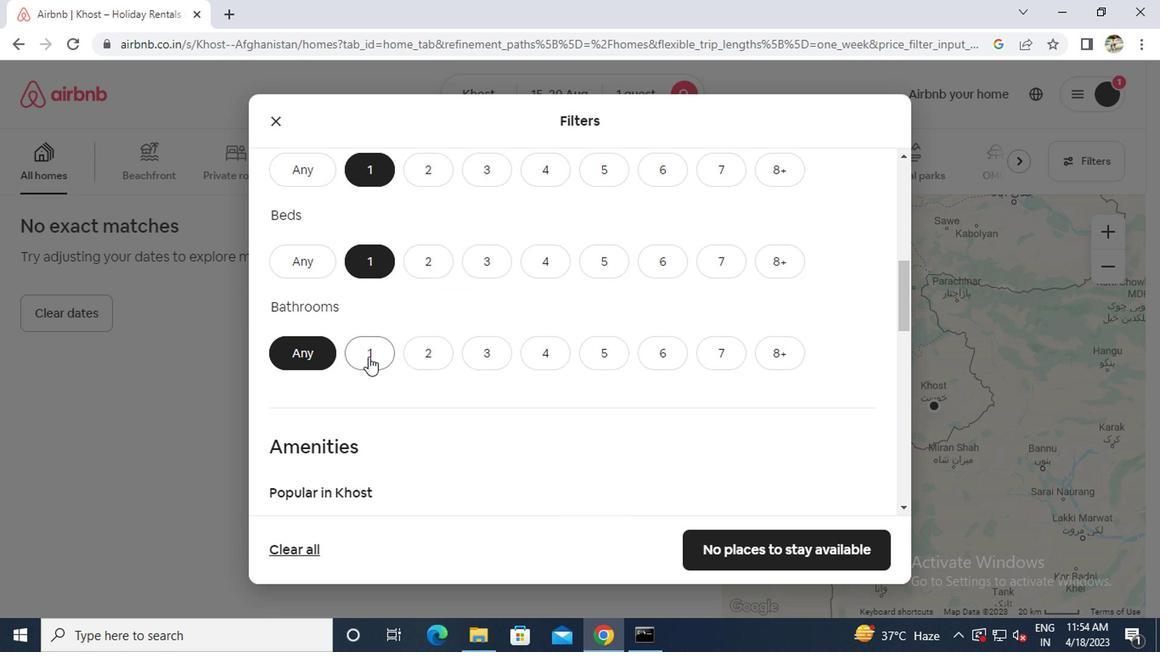 
Action: Mouse moved to (367, 354)
Screenshot: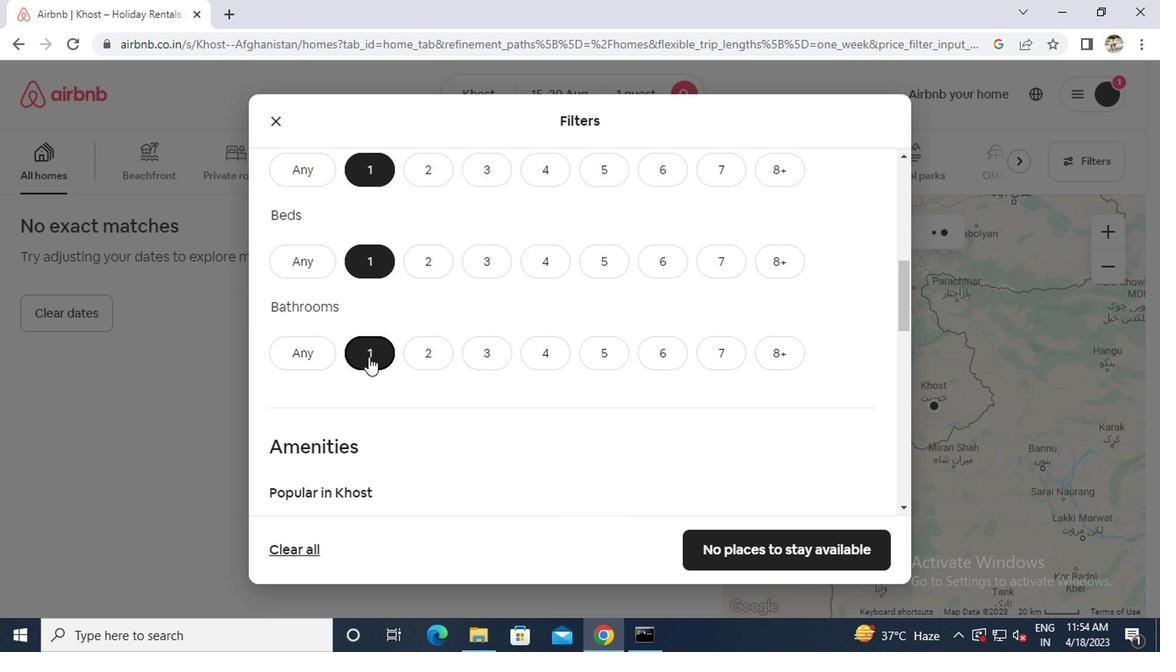 
Action: Mouse scrolled (367, 353) with delta (0, 0)
Screenshot: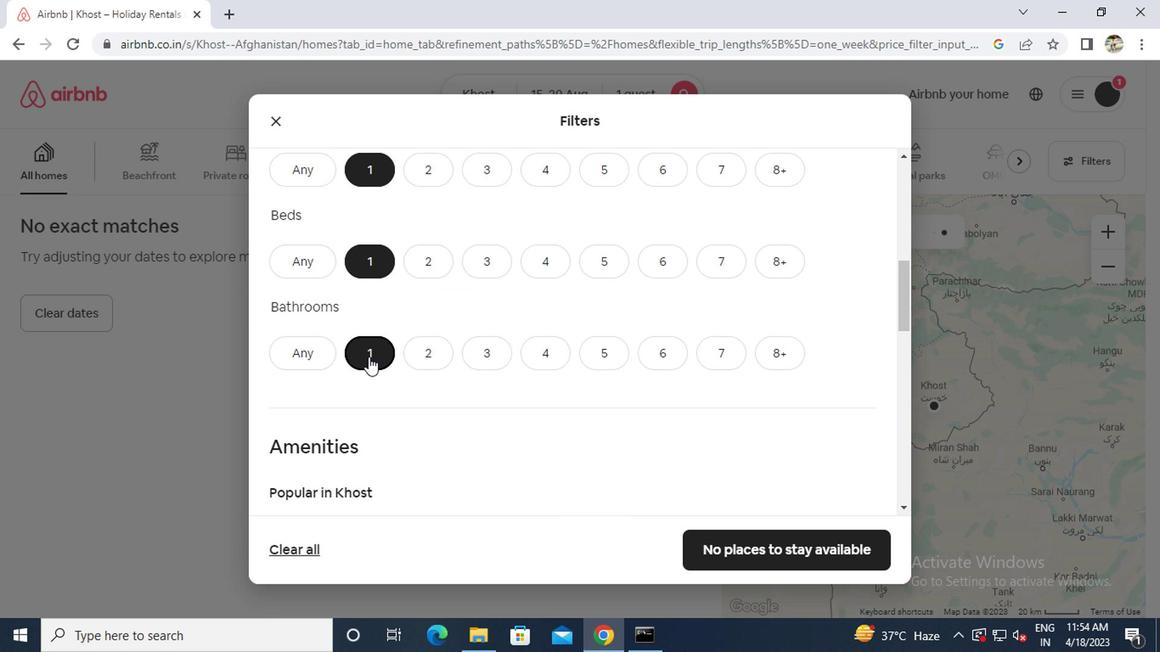 
Action: Mouse scrolled (367, 353) with delta (0, 0)
Screenshot: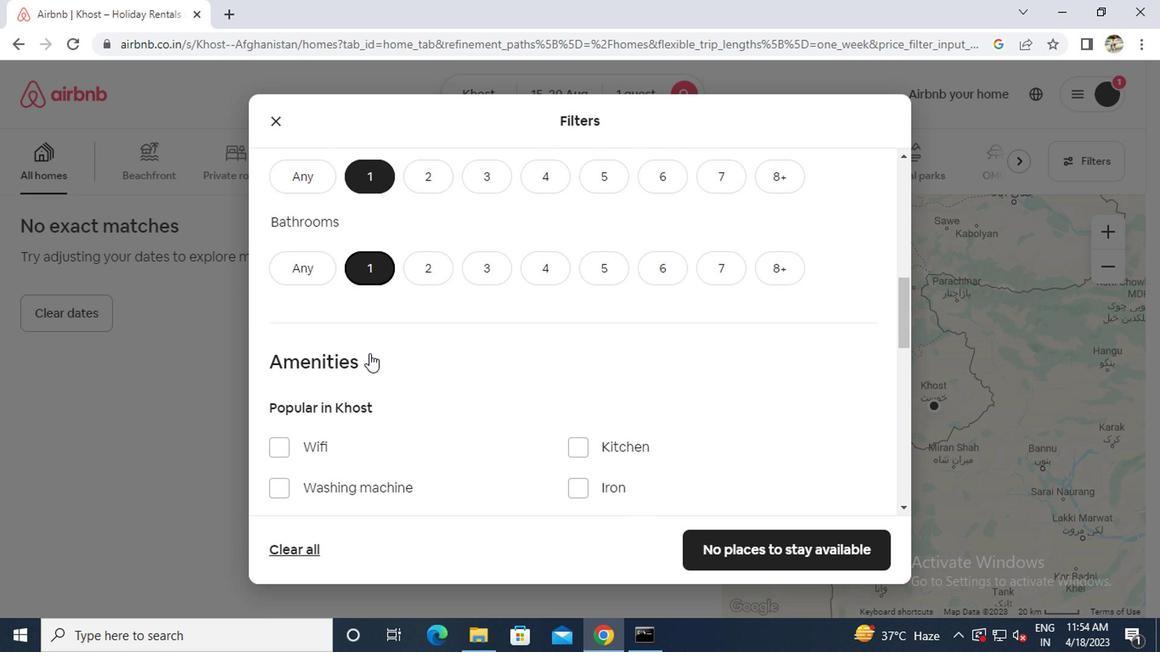 
Action: Mouse moved to (311, 471)
Screenshot: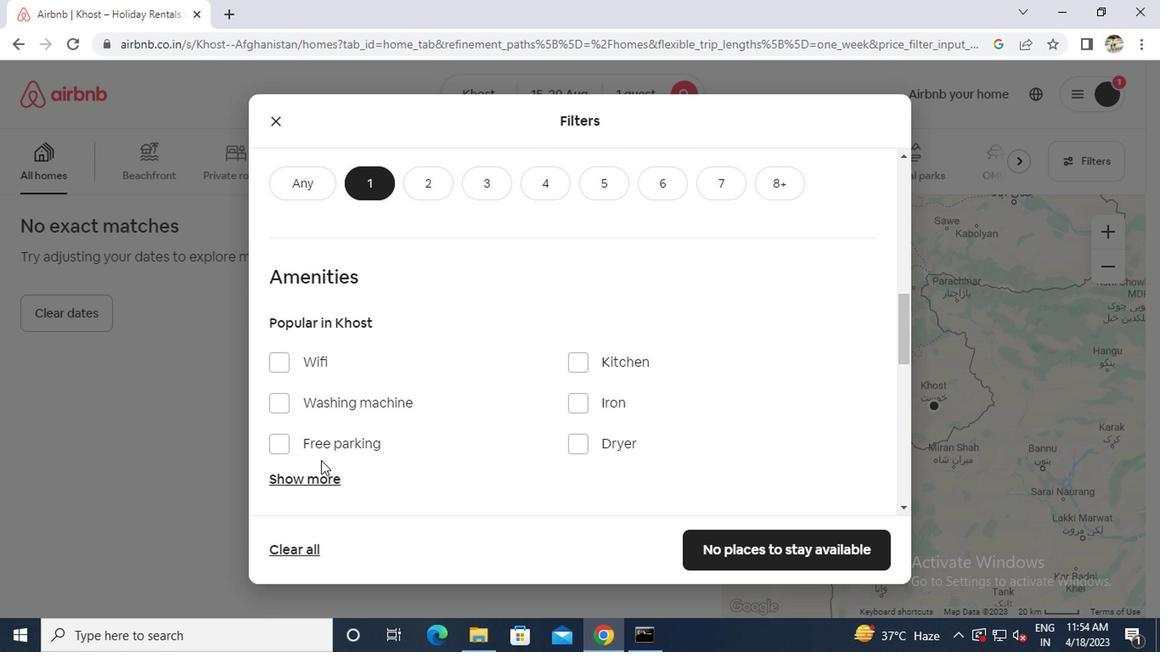 
Action: Mouse pressed left at (311, 471)
Screenshot: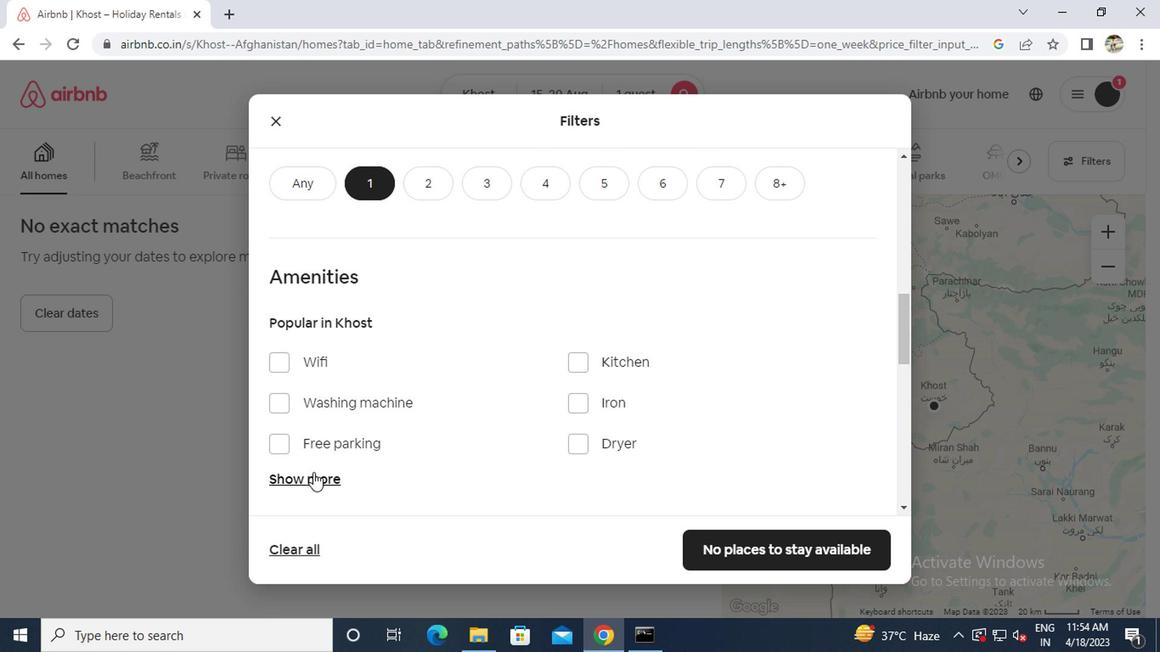 
Action: Mouse moved to (314, 471)
Screenshot: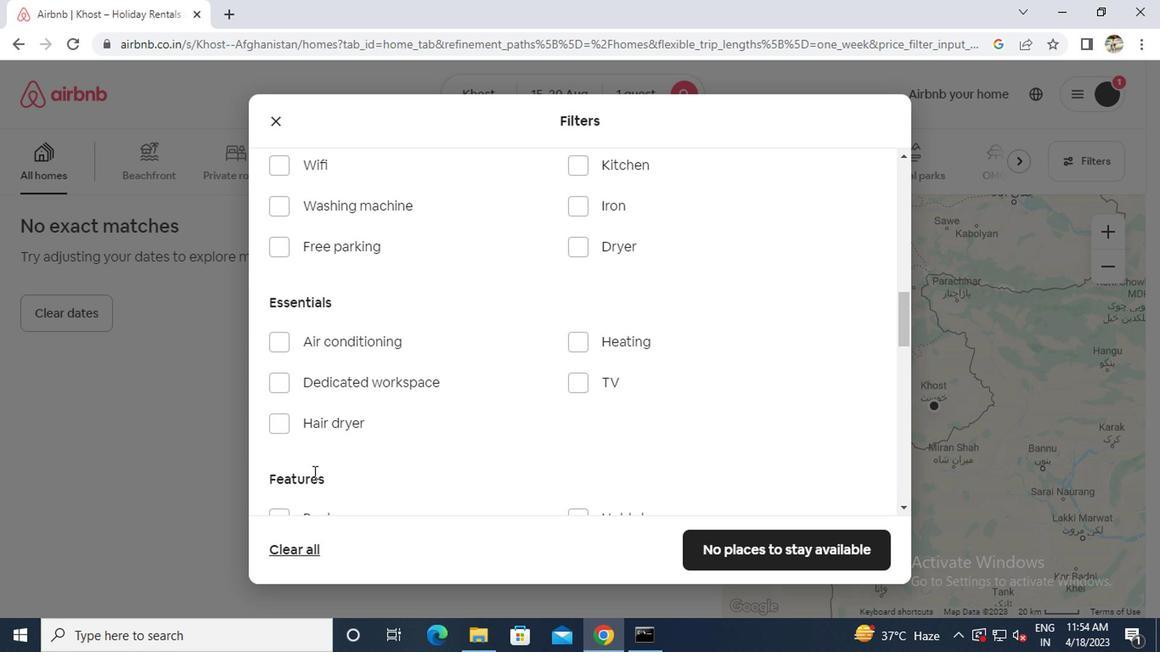 
Action: Mouse scrolled (314, 471) with delta (0, 0)
Screenshot: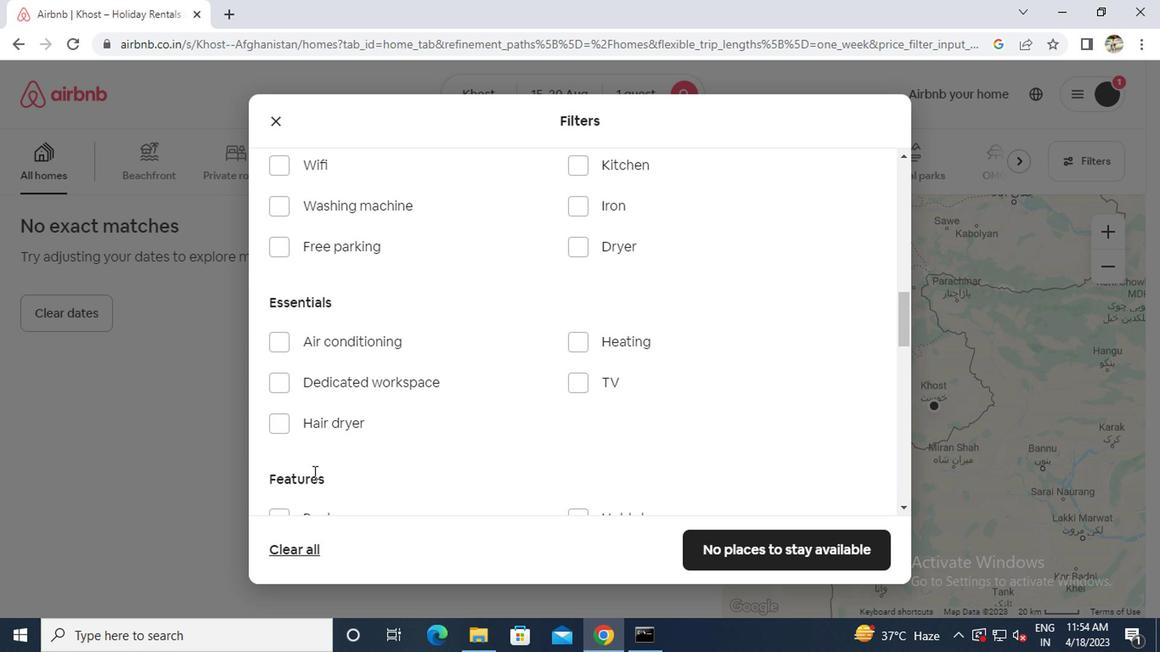 
Action: Mouse moved to (276, 263)
Screenshot: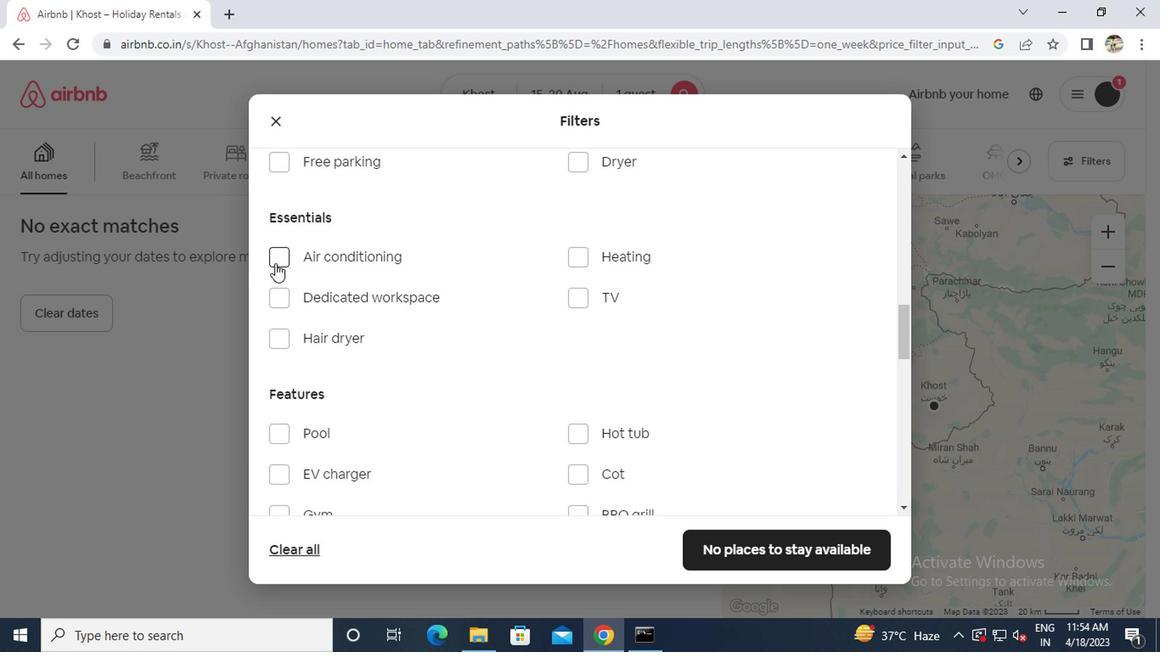 
Action: Mouse pressed left at (276, 263)
Screenshot: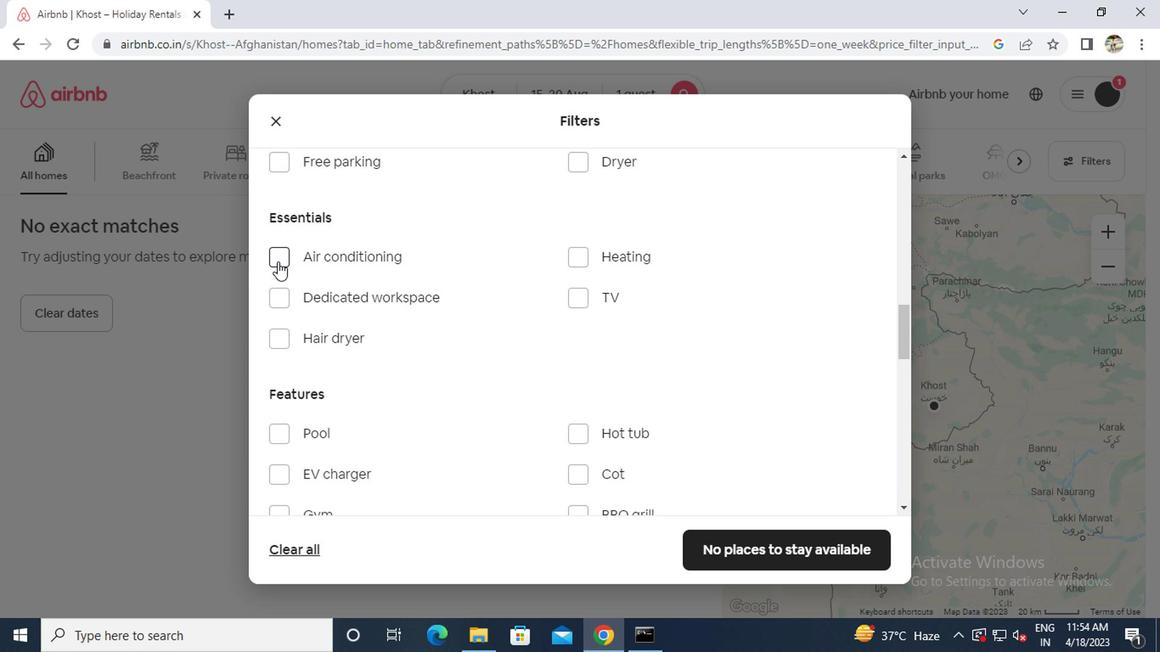 
Action: Mouse moved to (280, 296)
Screenshot: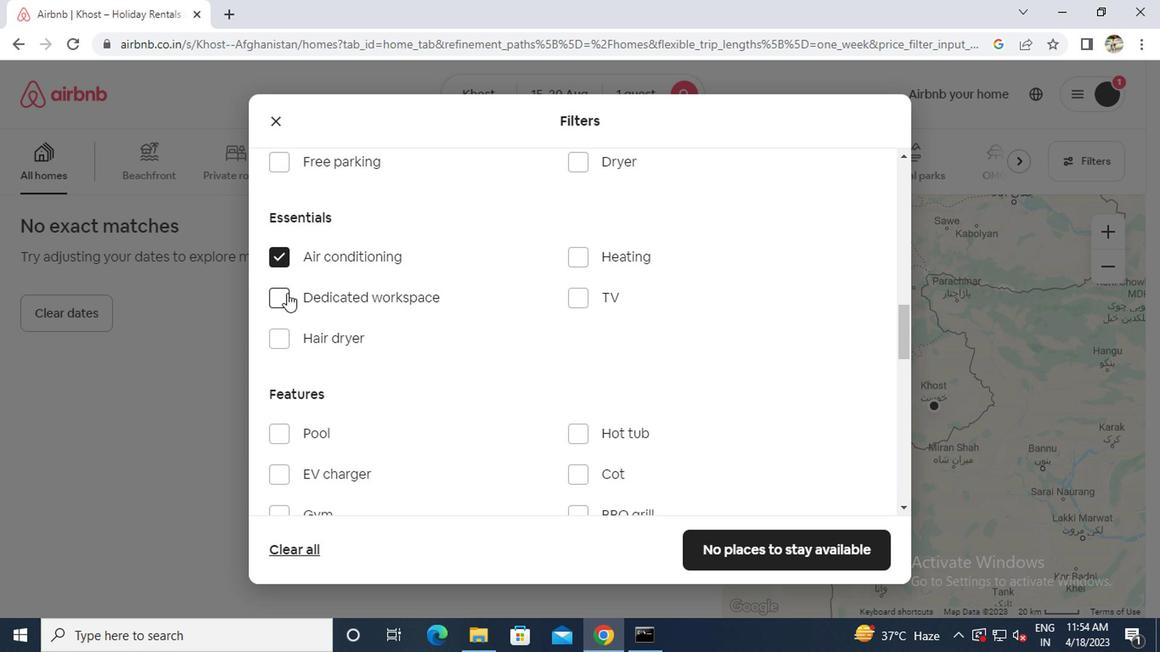 
Action: Mouse pressed left at (280, 296)
Screenshot: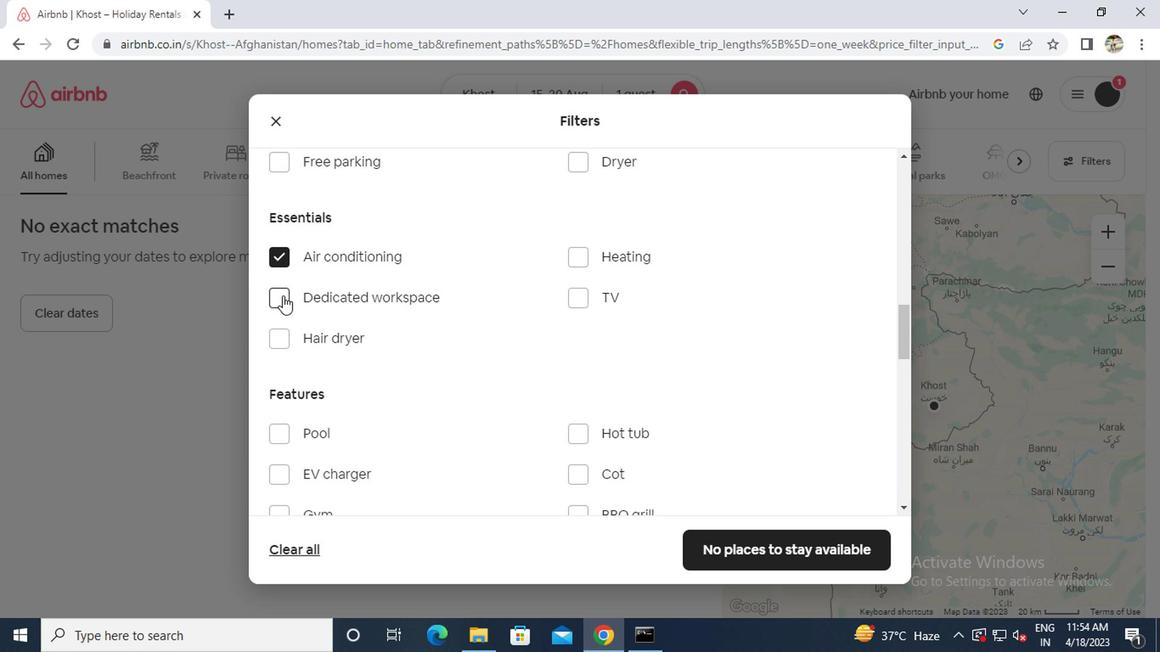 
Action: Mouse scrolled (280, 296) with delta (0, 0)
Screenshot: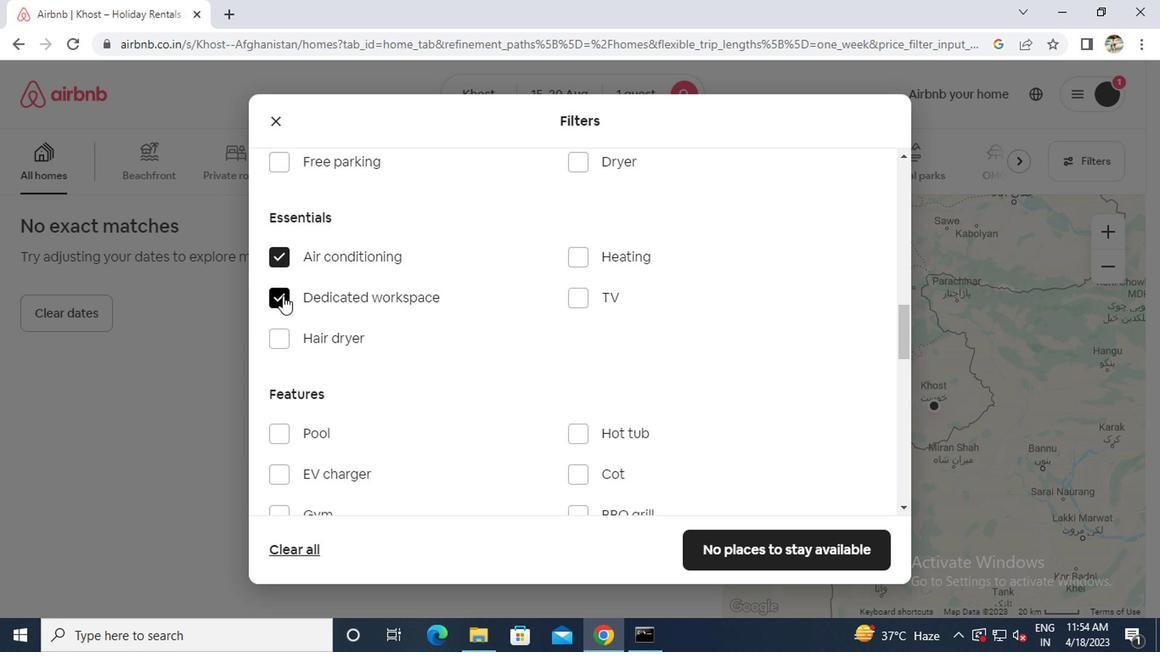 
Action: Mouse scrolled (280, 296) with delta (0, 0)
Screenshot: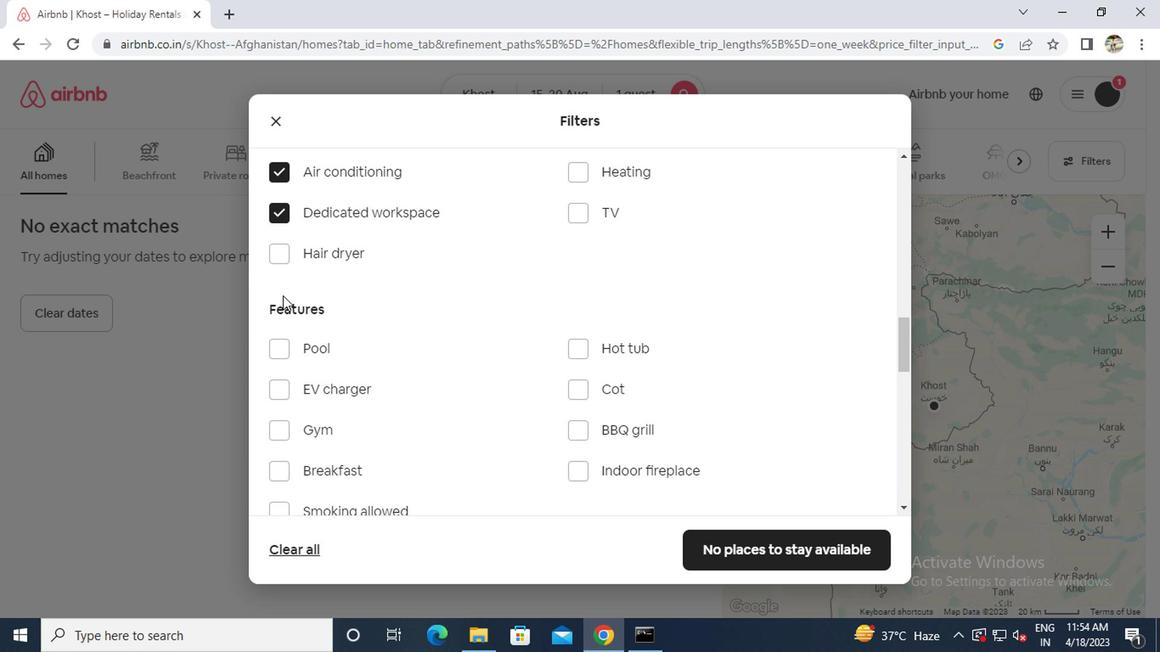 
Action: Mouse moved to (275, 430)
Screenshot: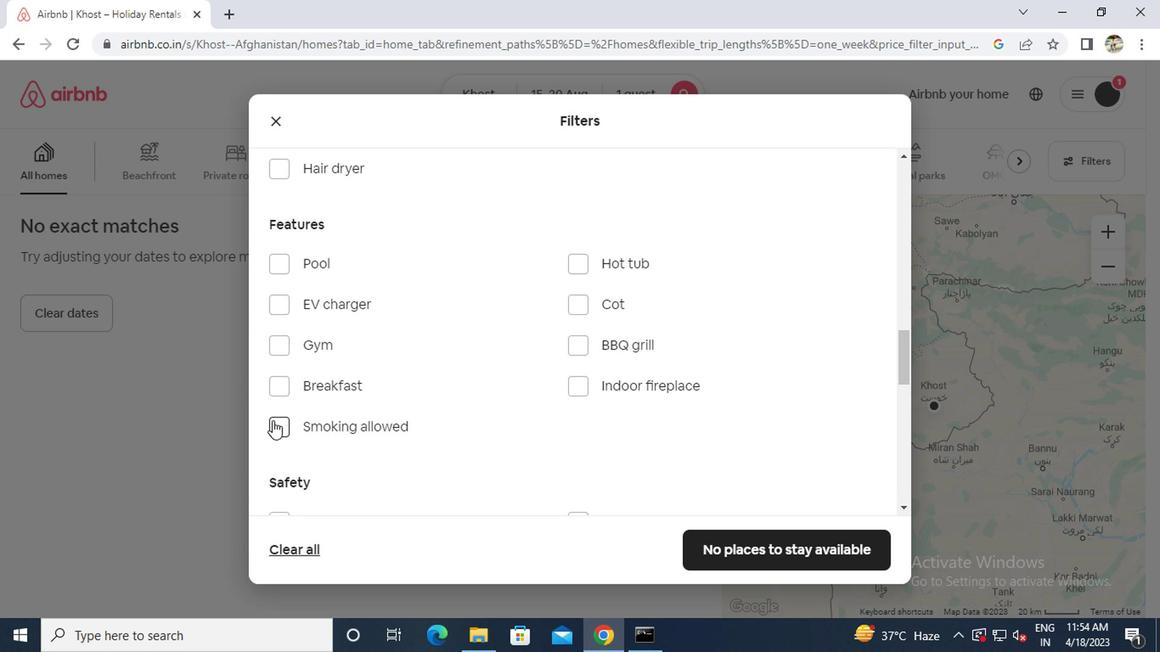 
Action: Mouse pressed left at (275, 430)
Screenshot: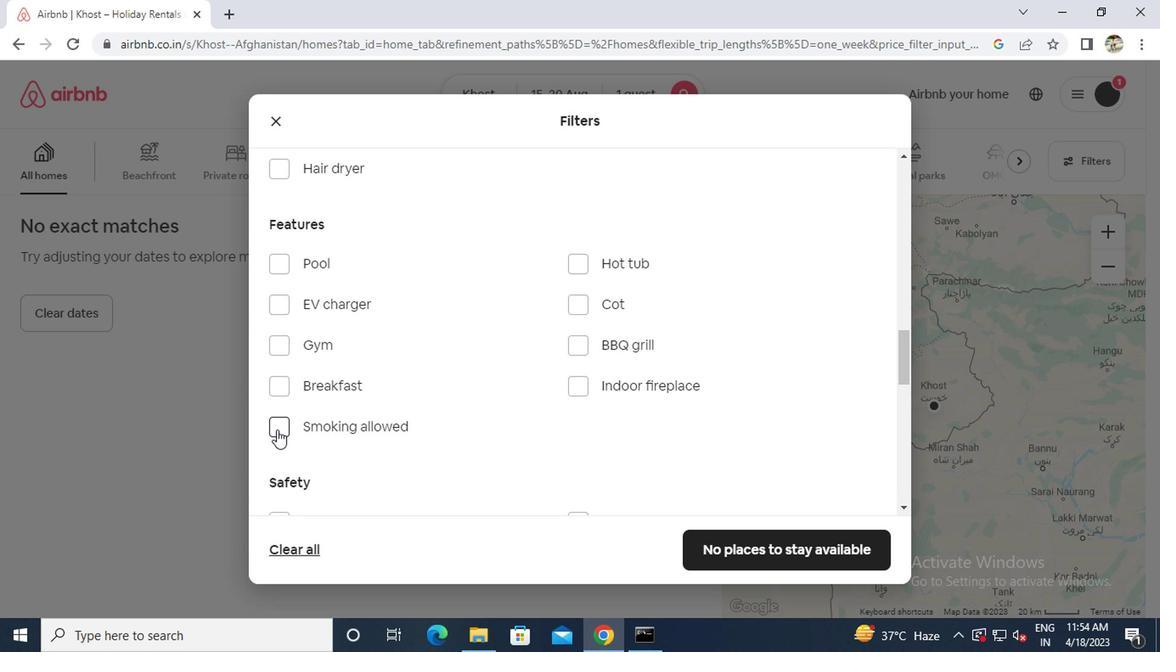 
Action: Mouse moved to (305, 422)
Screenshot: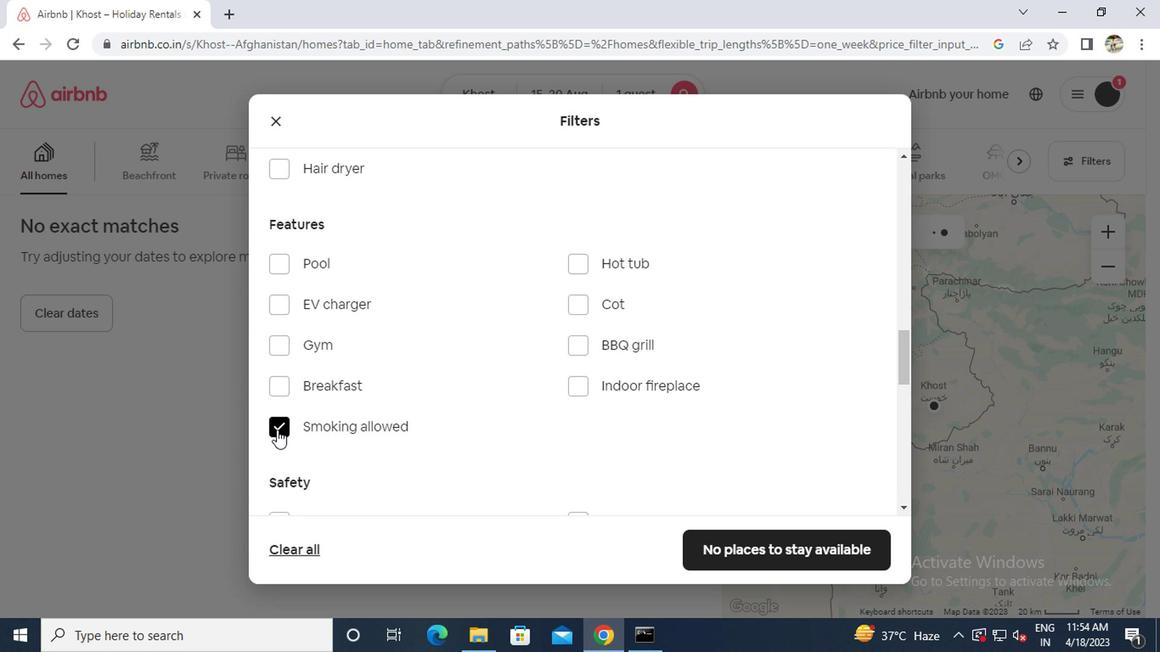 
Action: Mouse scrolled (305, 421) with delta (0, 0)
Screenshot: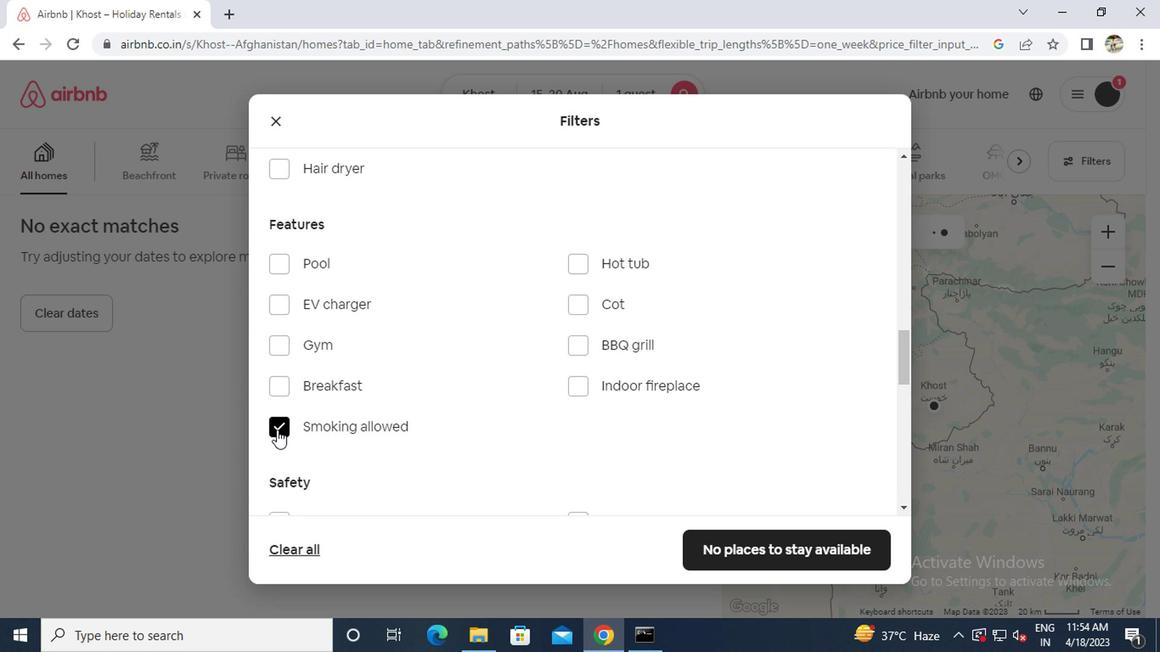 
Action: Mouse moved to (318, 415)
Screenshot: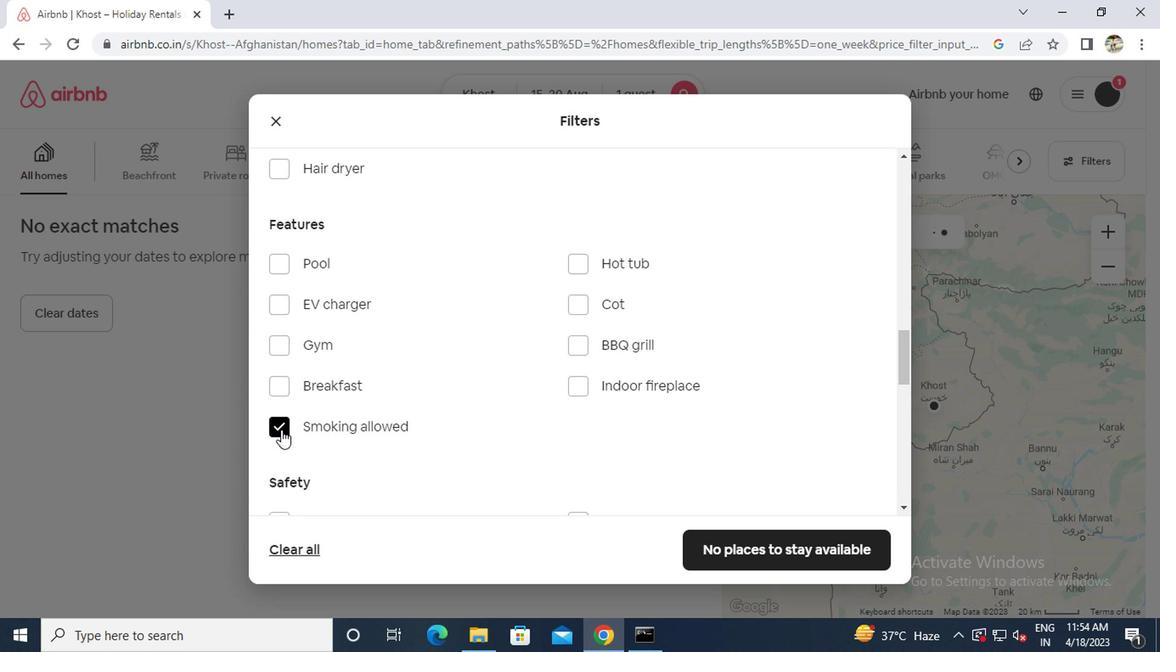 
Action: Mouse scrolled (318, 413) with delta (0, -1)
Screenshot: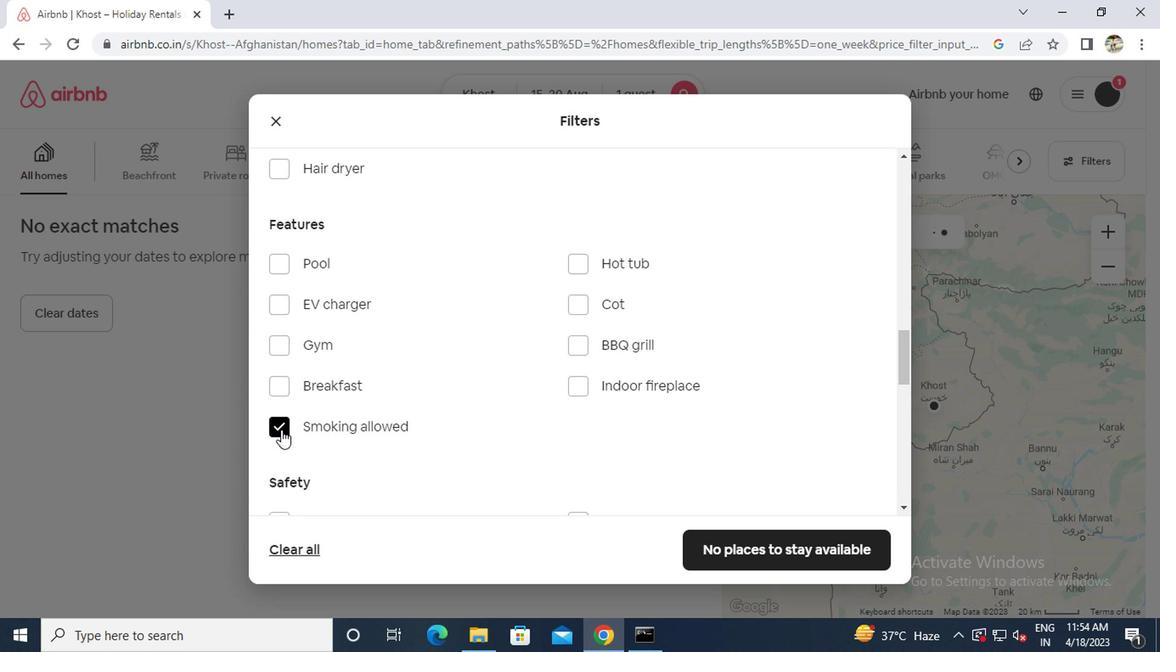 
Action: Mouse moved to (326, 412)
Screenshot: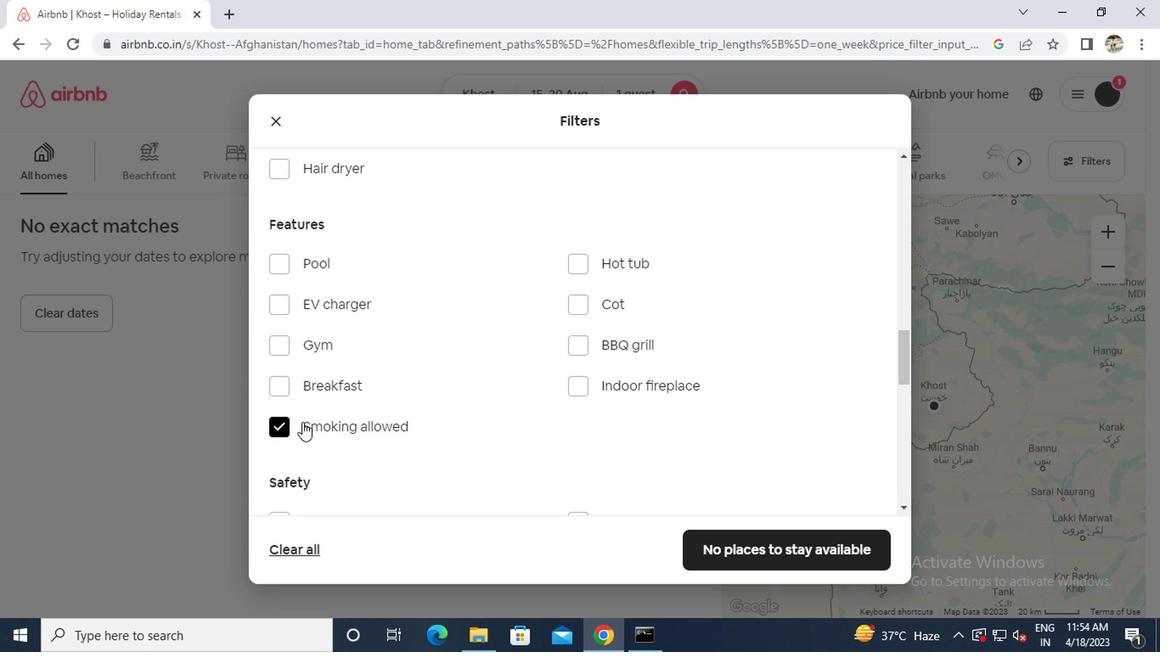 
Action: Mouse scrolled (326, 411) with delta (0, 0)
Screenshot: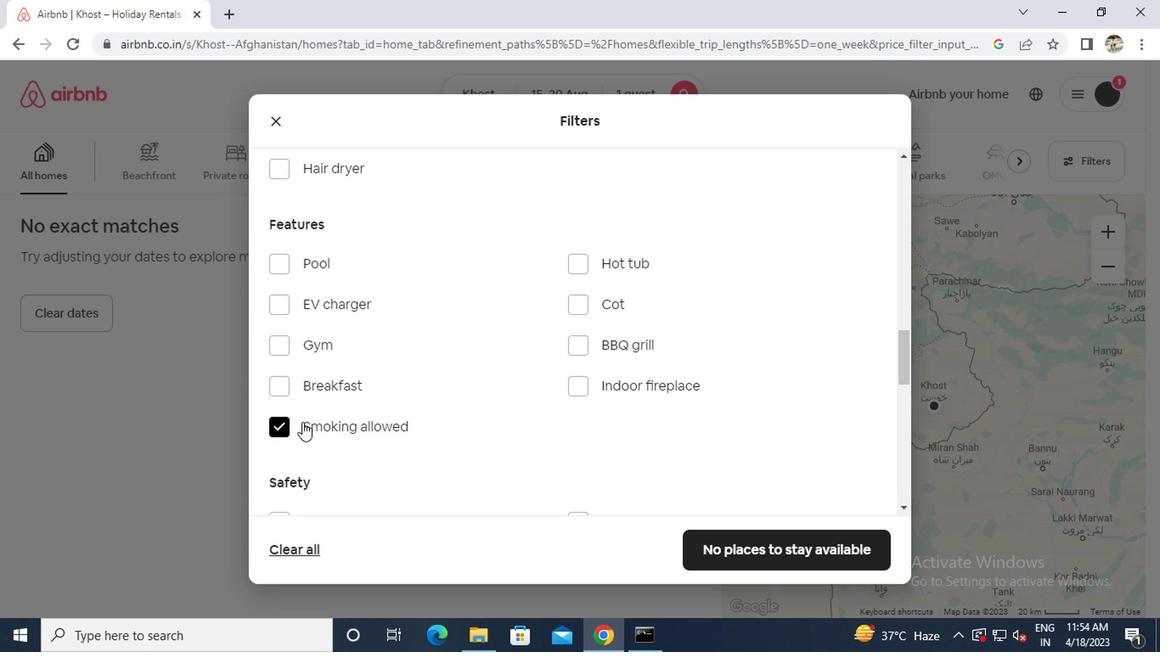 
Action: Mouse moved to (397, 378)
Screenshot: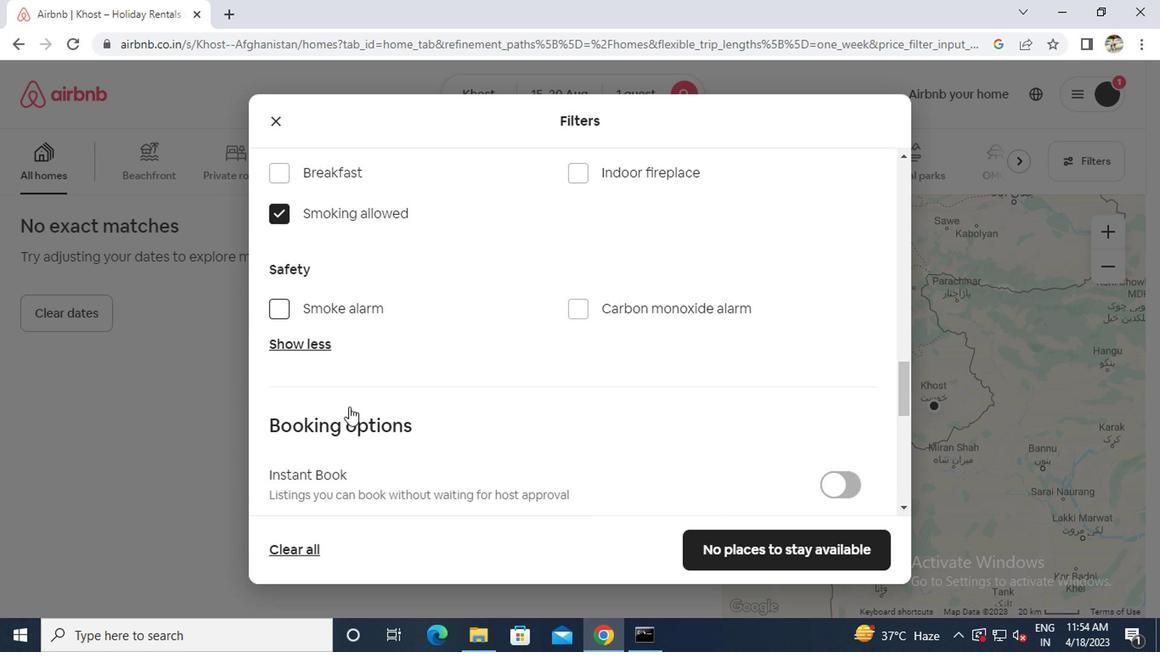
Action: Mouse scrolled (397, 377) with delta (0, -1)
Screenshot: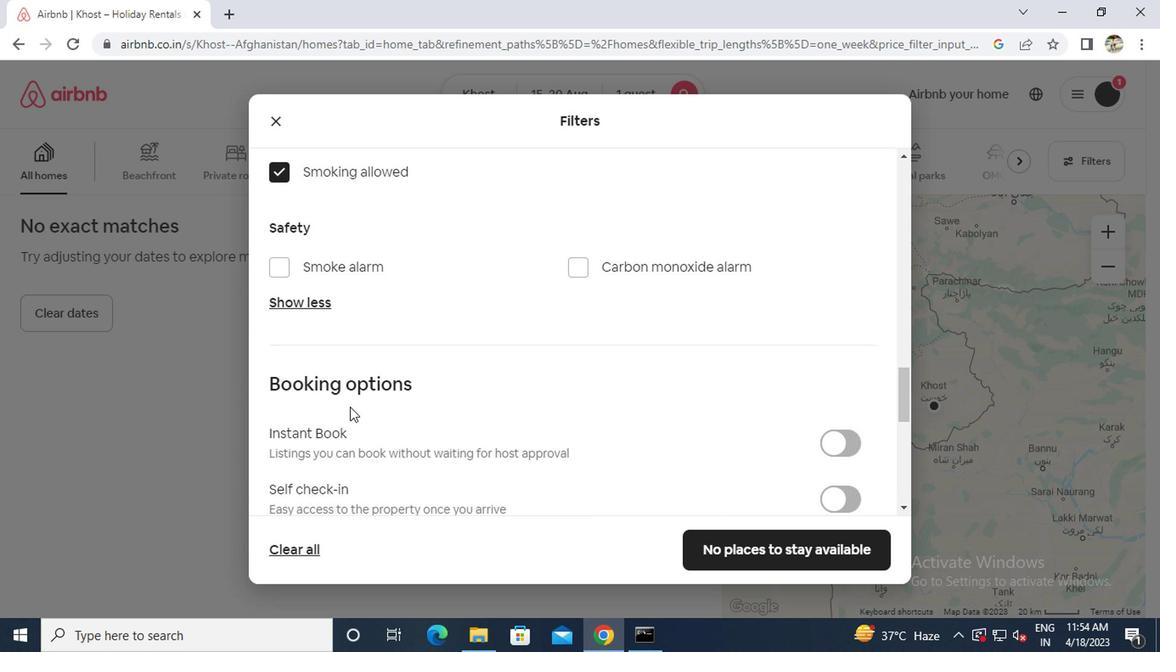 
Action: Mouse scrolled (397, 377) with delta (0, -1)
Screenshot: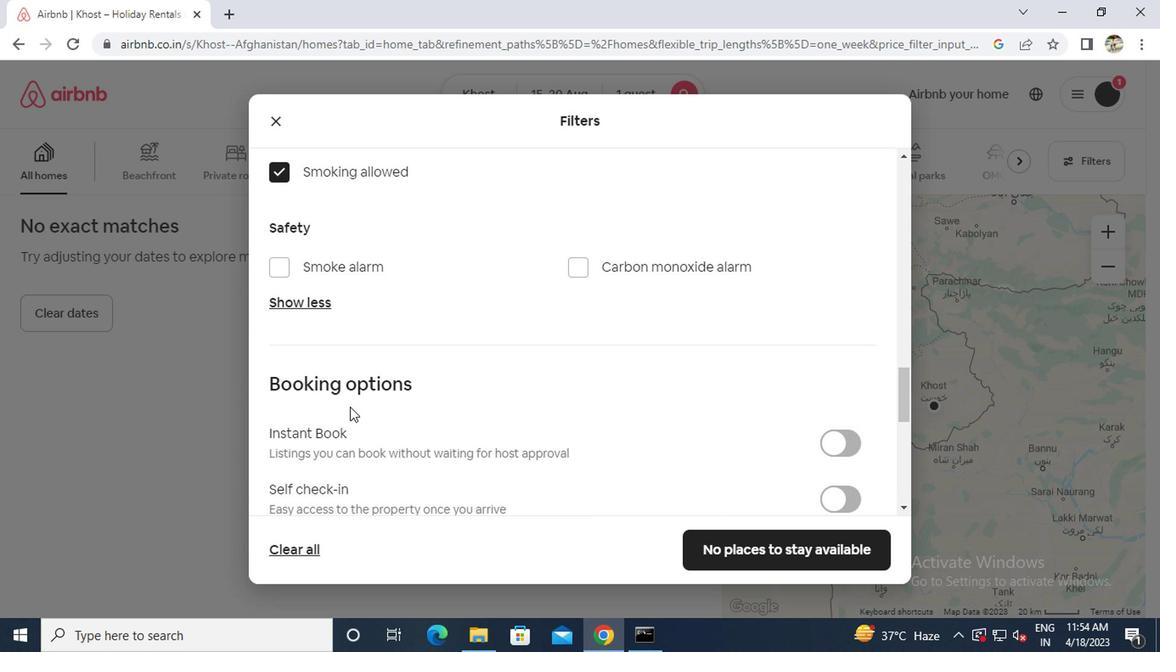 
Action: Mouse moved to (827, 324)
Screenshot: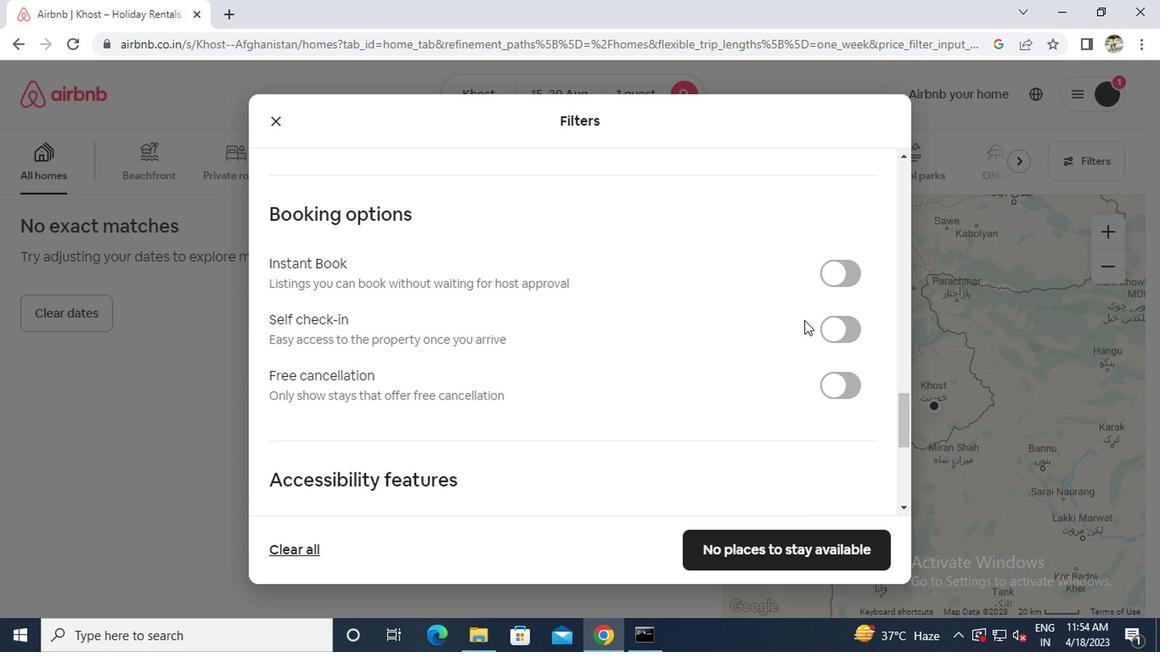 
Action: Mouse pressed left at (827, 324)
Screenshot: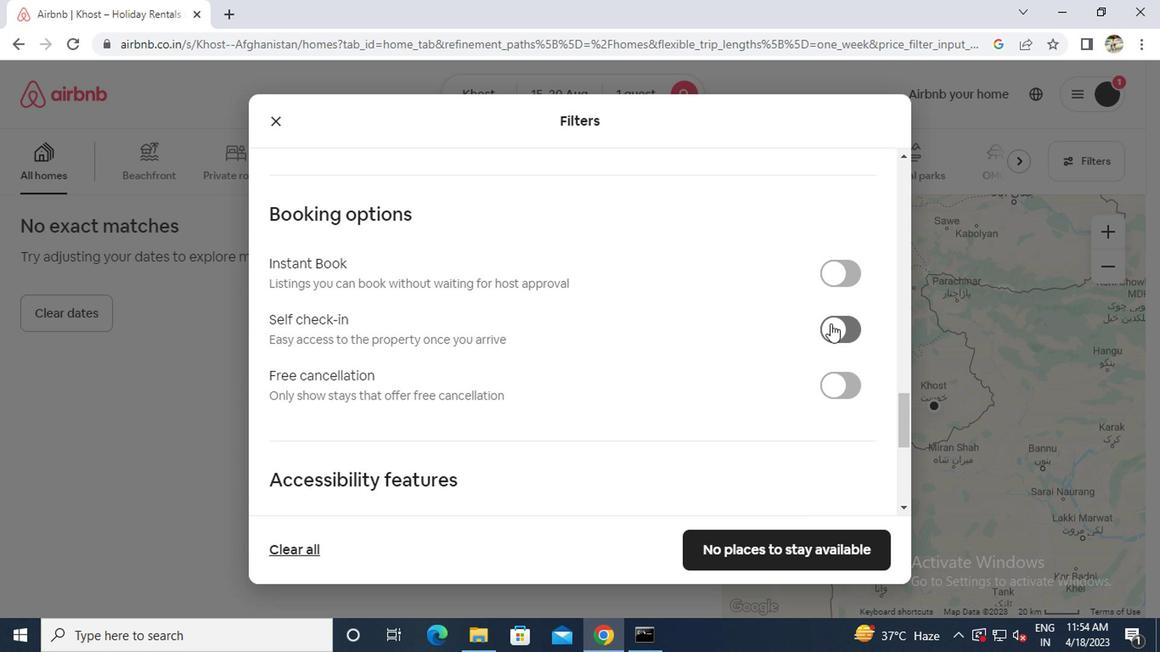 
Action: Mouse moved to (619, 349)
Screenshot: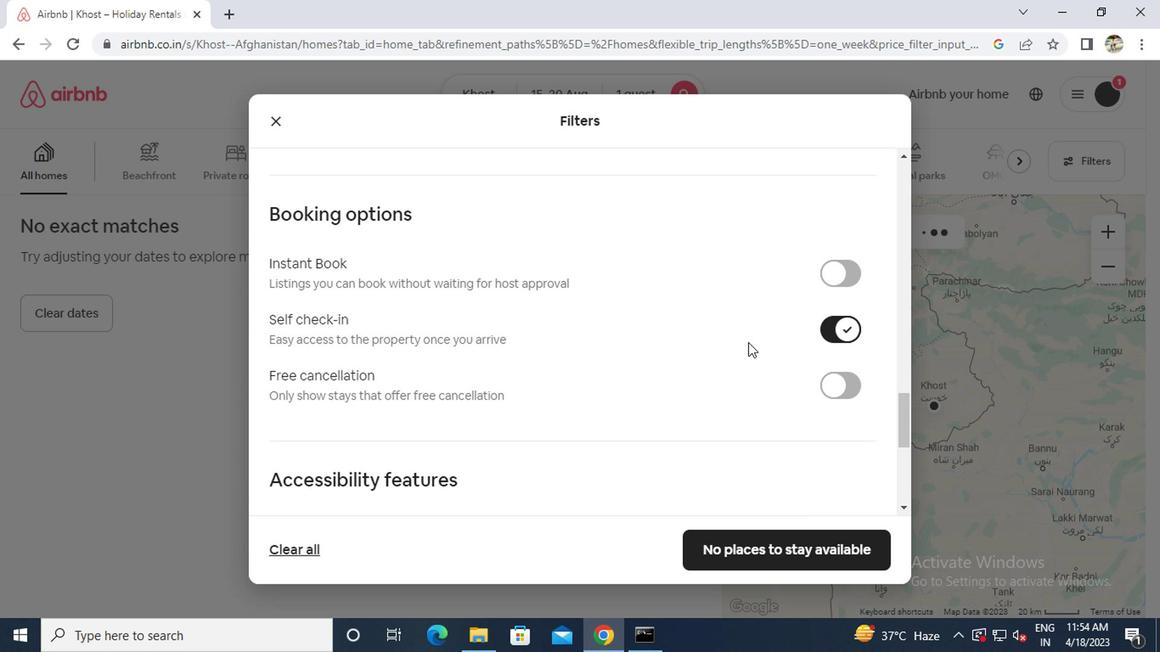 
Action: Mouse scrolled (619, 349) with delta (0, 0)
Screenshot: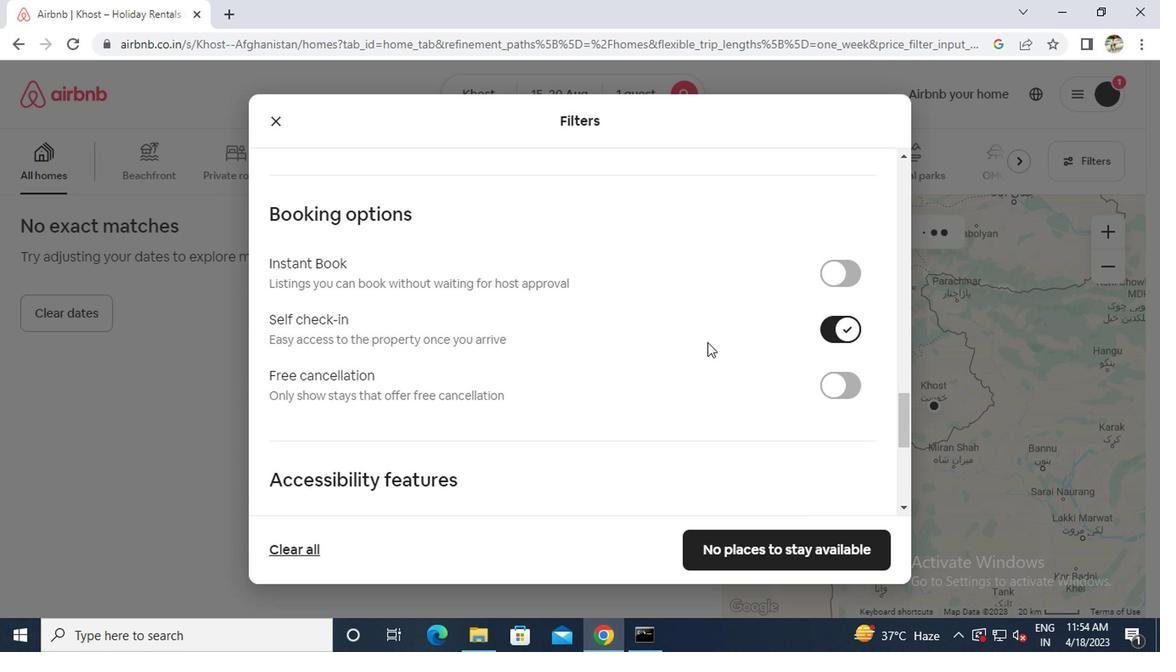 
Action: Mouse scrolled (619, 349) with delta (0, 0)
Screenshot: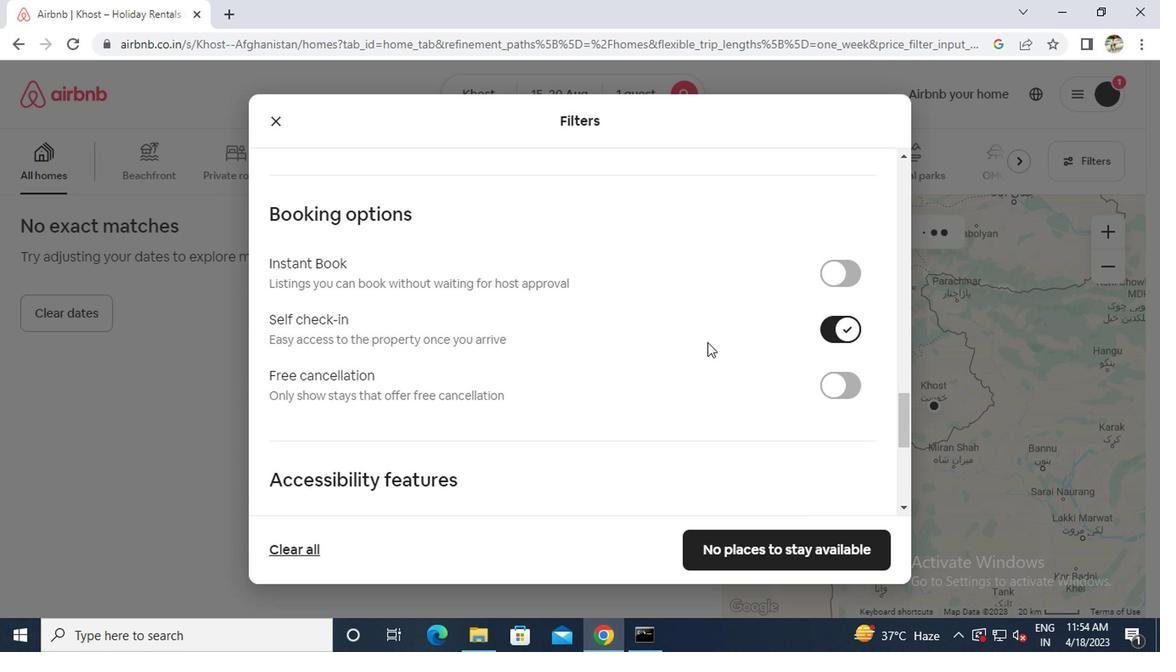 
Action: Mouse scrolled (619, 349) with delta (0, 0)
Screenshot: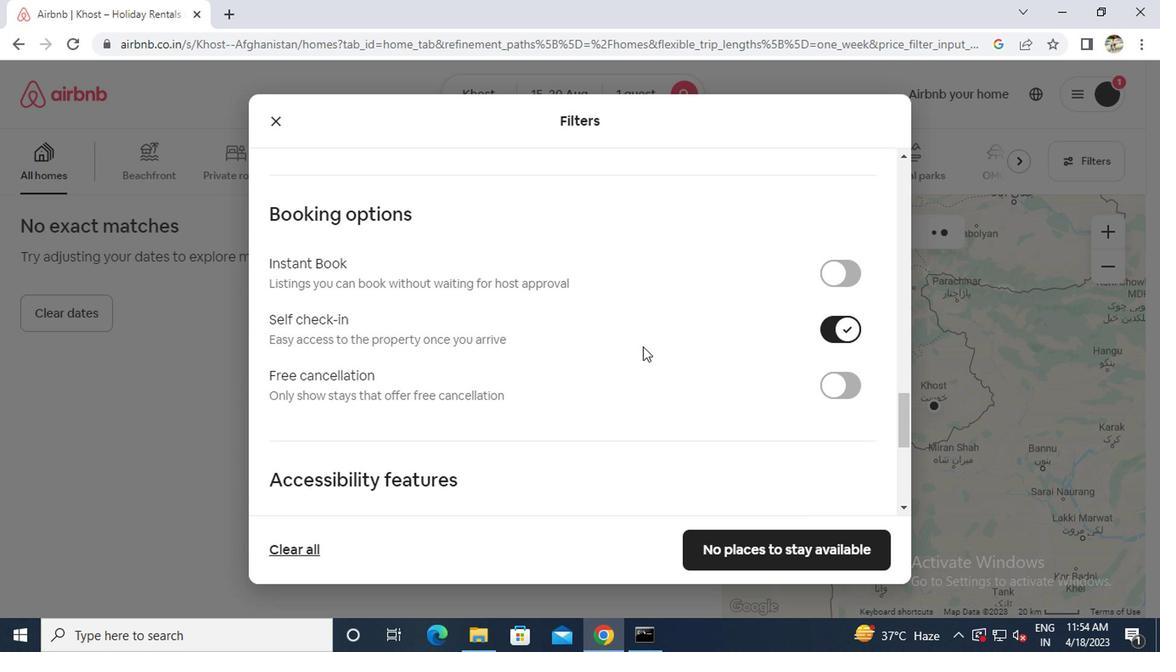 
Action: Mouse scrolled (619, 349) with delta (0, 0)
Screenshot: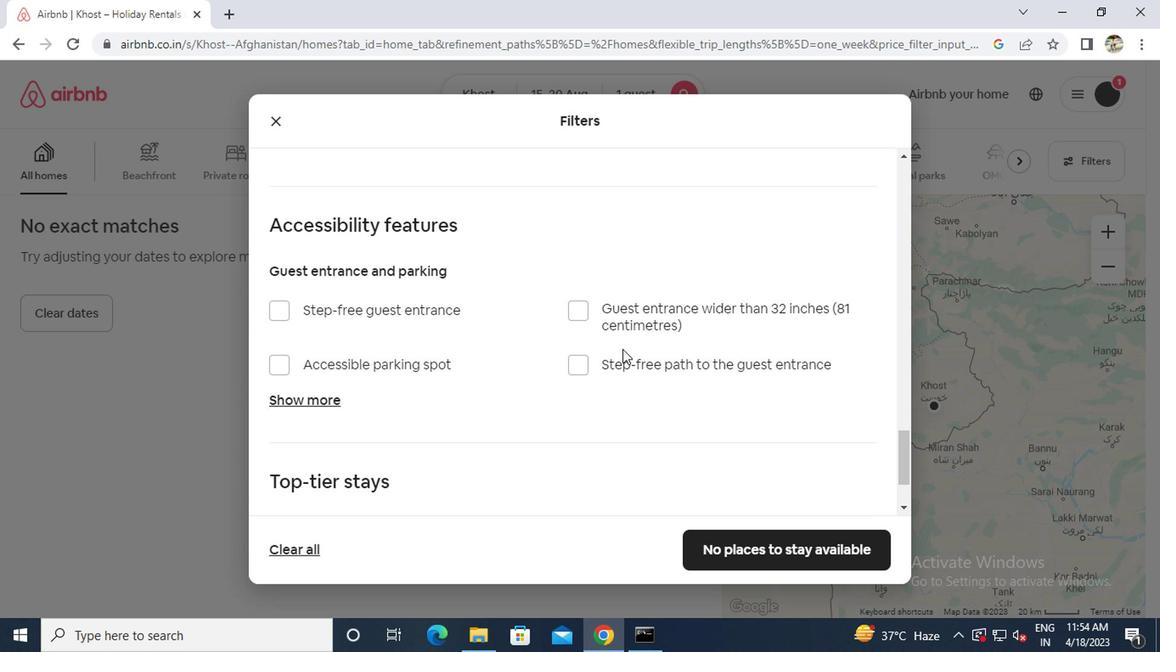 
Action: Mouse scrolled (619, 349) with delta (0, 0)
Screenshot: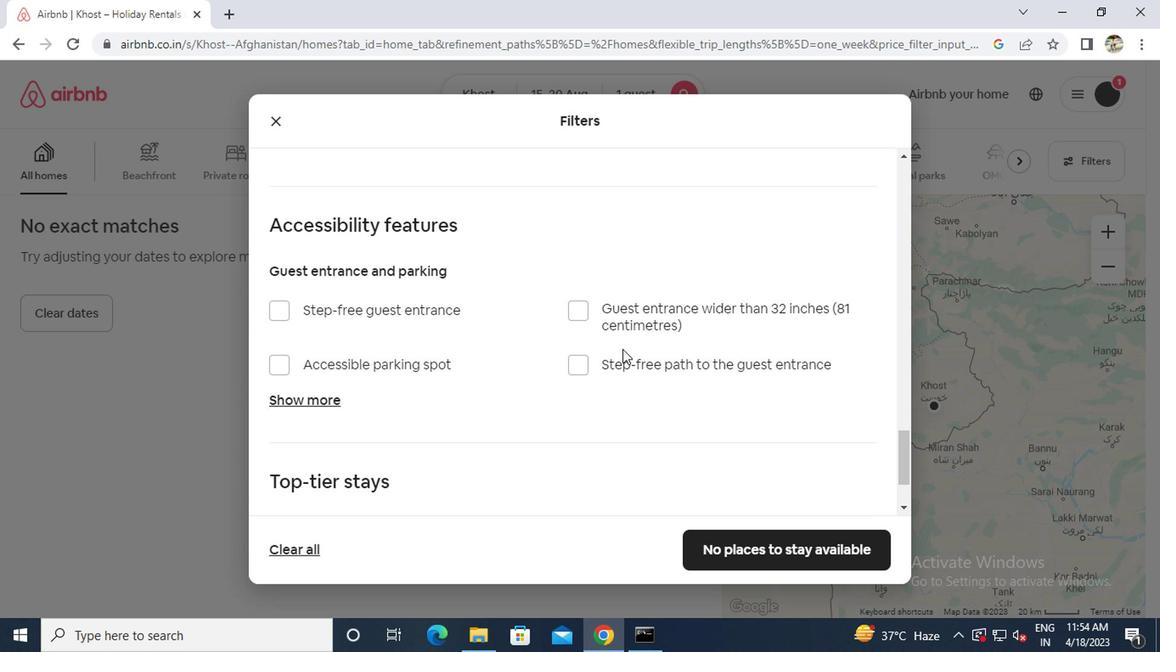 
Action: Mouse scrolled (619, 349) with delta (0, 0)
Screenshot: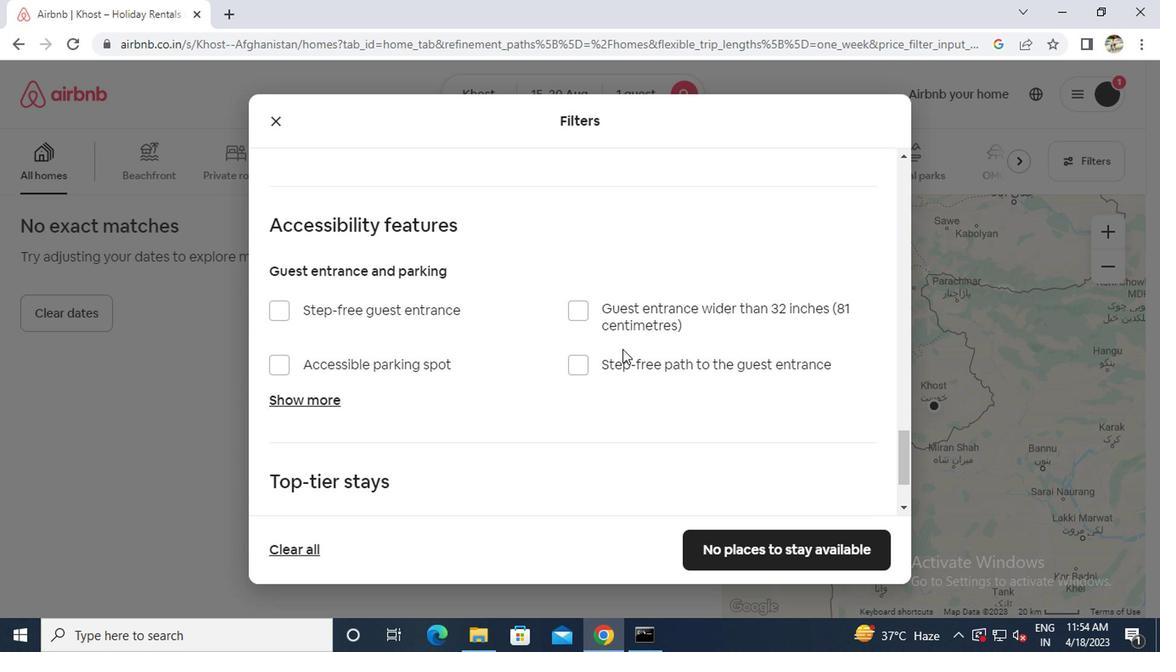 
Action: Mouse scrolled (619, 349) with delta (0, 0)
Screenshot: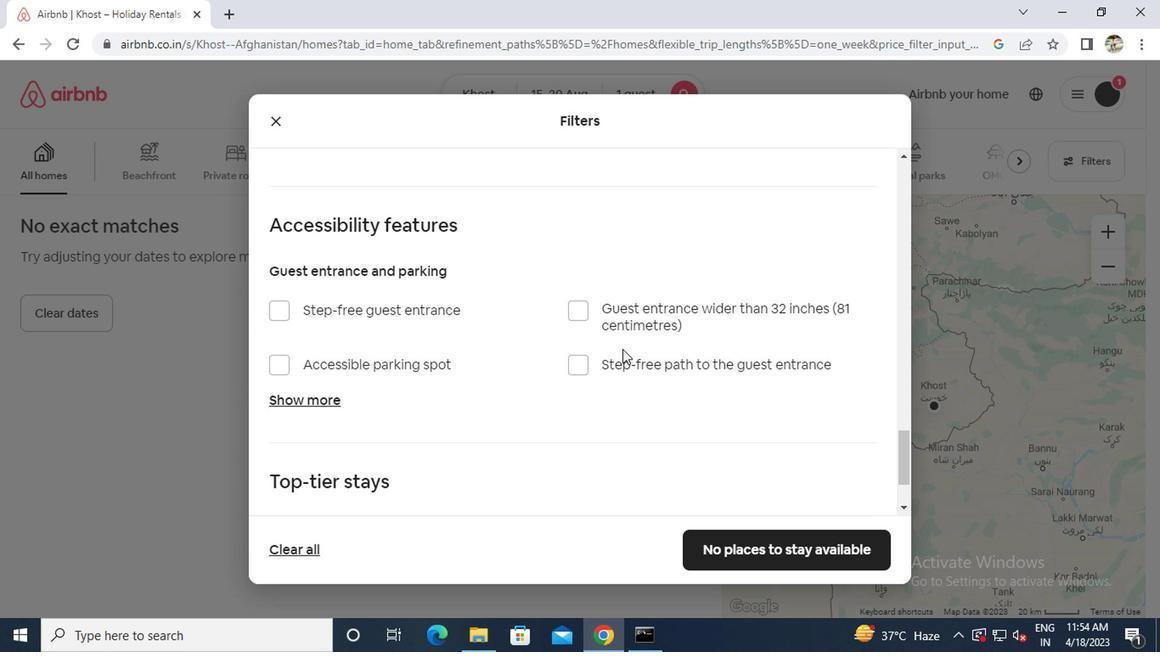 
Action: Mouse moved to (558, 379)
Screenshot: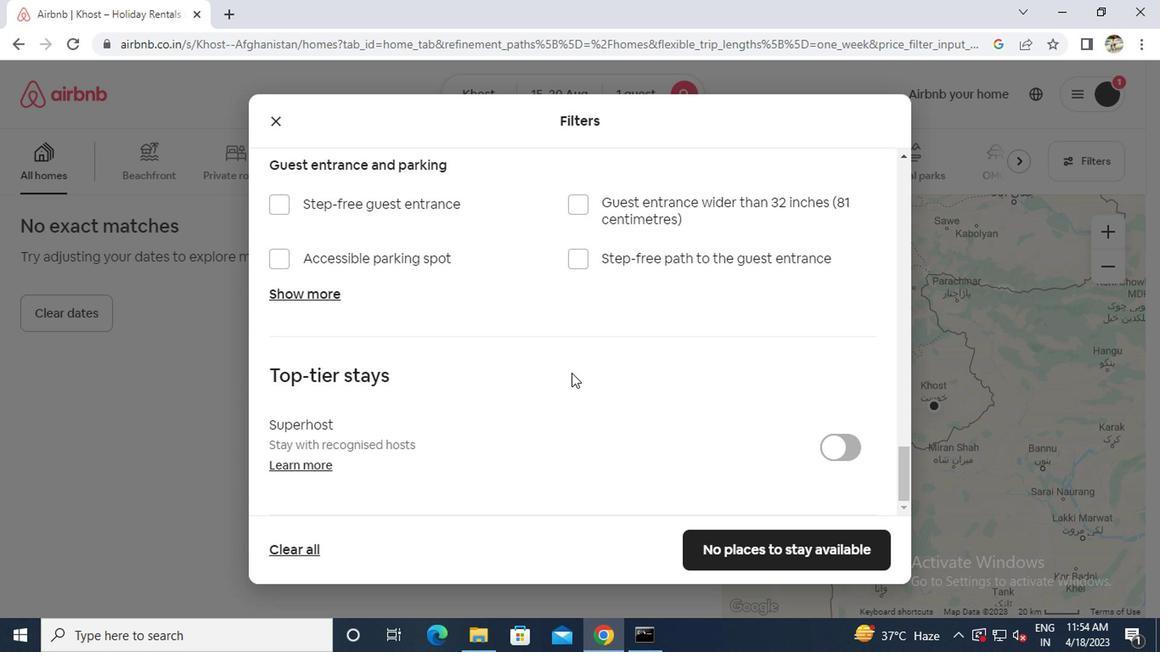 
Action: Mouse scrolled (558, 378) with delta (0, 0)
Screenshot: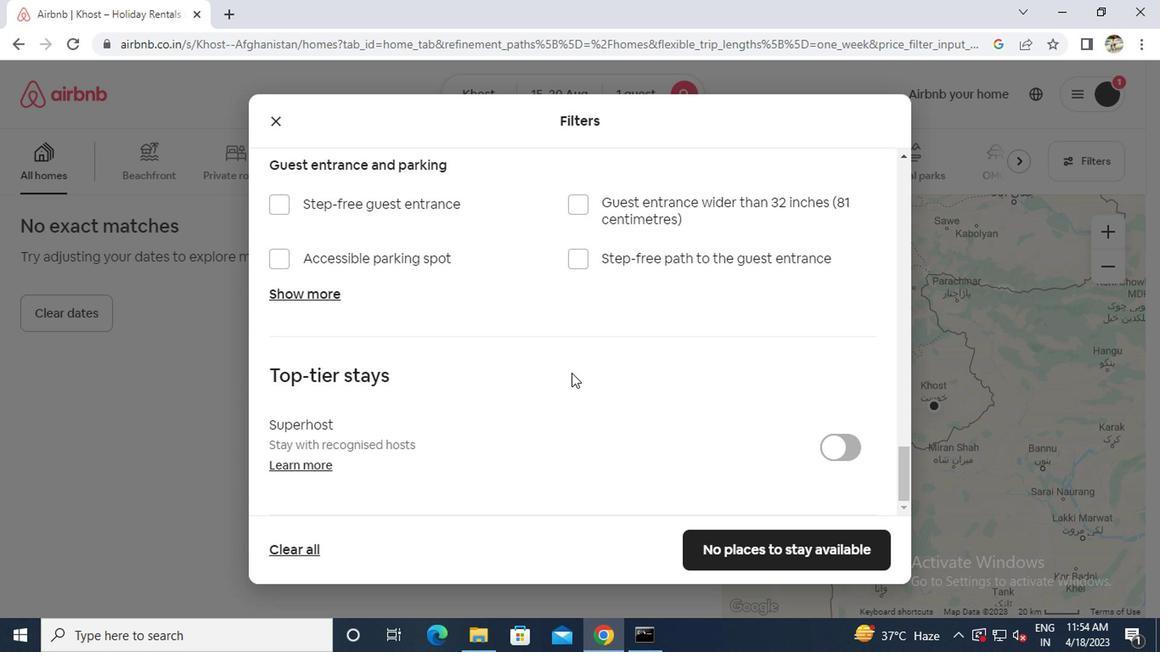 
Action: Mouse scrolled (558, 378) with delta (0, 0)
Screenshot: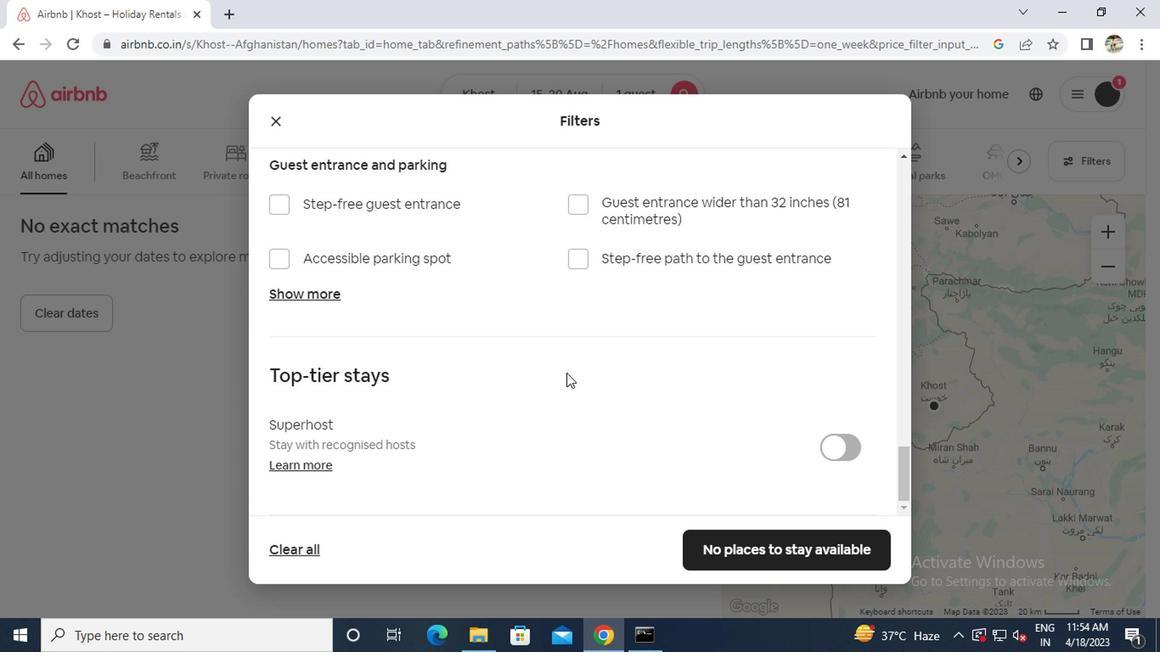 
Action: Mouse scrolled (558, 378) with delta (0, 0)
Screenshot: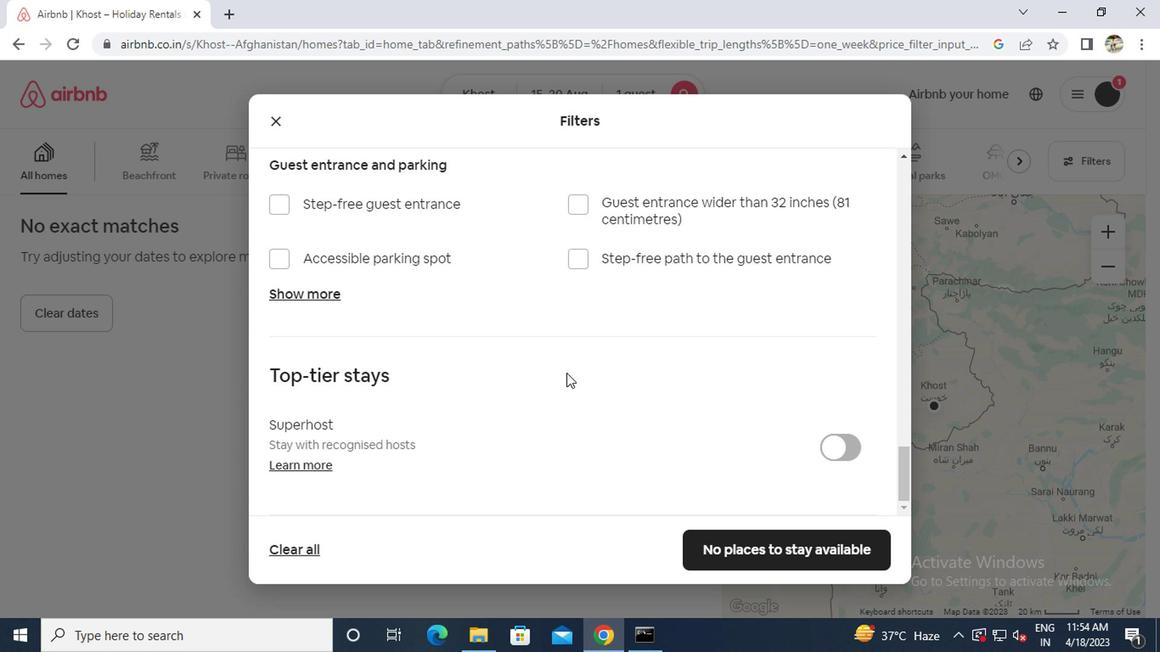 
Action: Mouse moved to (768, 565)
Screenshot: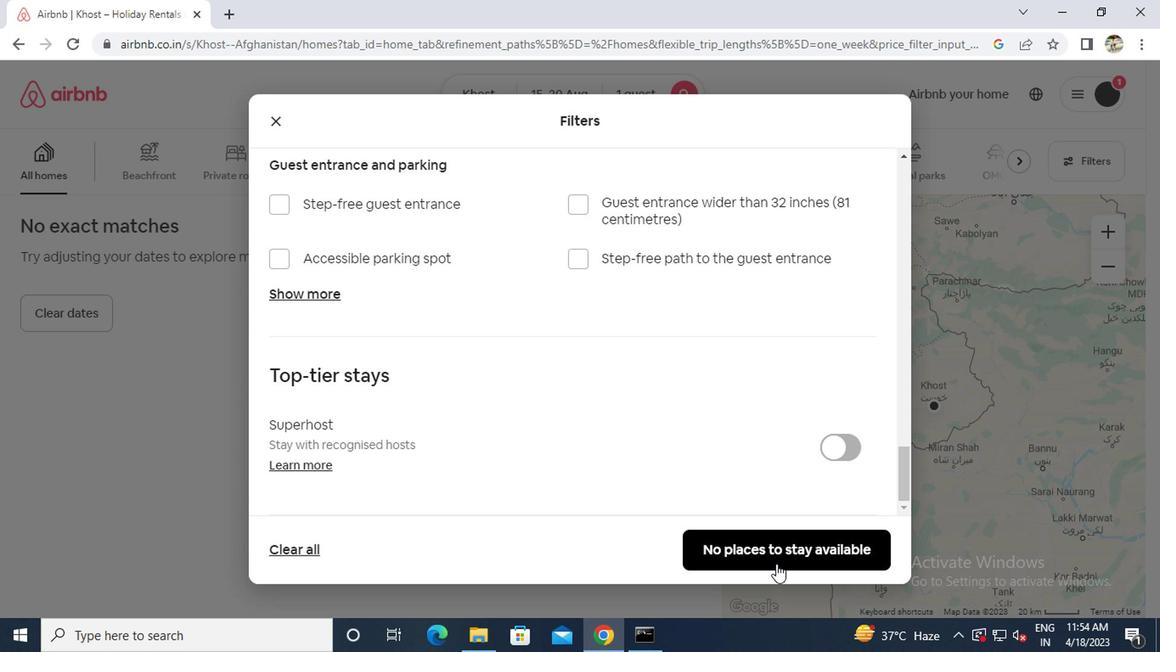
Action: Mouse pressed left at (768, 565)
Screenshot: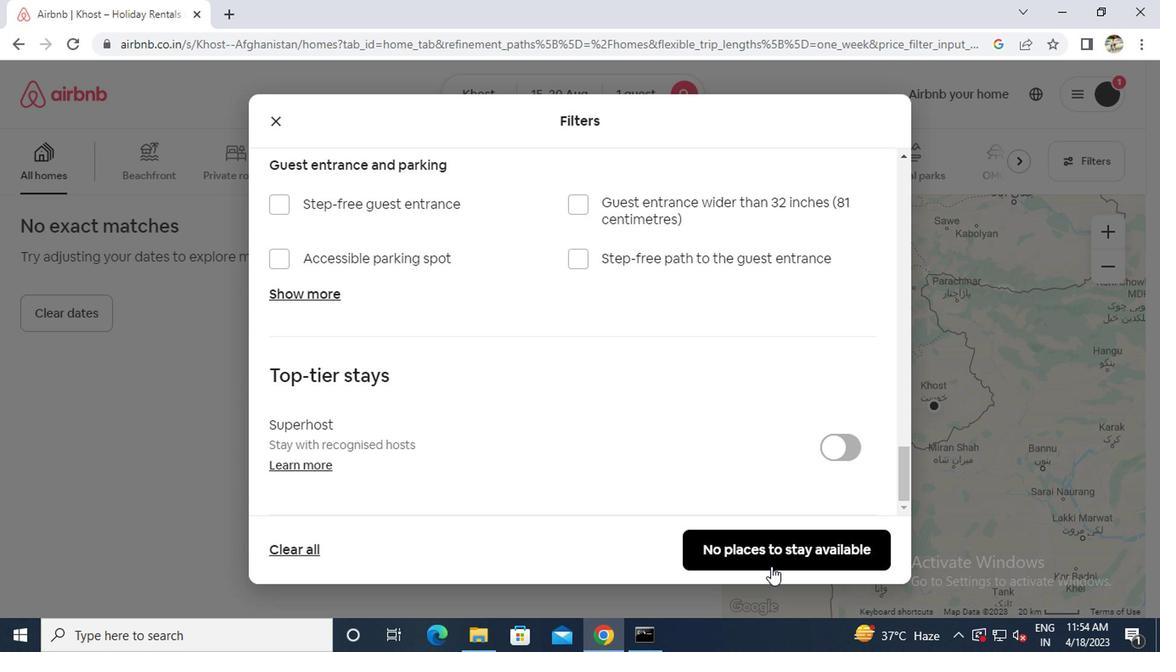 
